 Task: Search one way flight ticket for 2 adults, 2 infants in seat and 1 infant on lap in first from Fort Walton Beach: Destin-fort Walton Beach Airport/eglin Air Force Base to Sheridan: Sheridan County Airport on 8-6-2023. Choice of flights is Delta. Number of bags: 5 checked bags. Price is upto 45000. Outbound departure time preference is 9:15.
Action: Mouse moved to (250, 350)
Screenshot: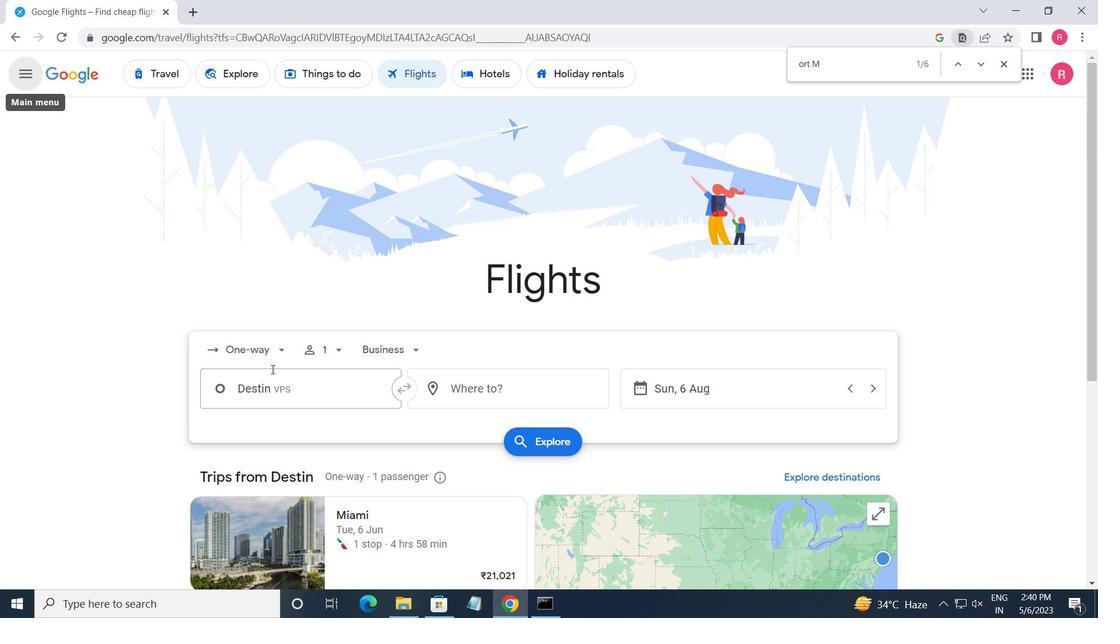 
Action: Mouse pressed left at (250, 350)
Screenshot: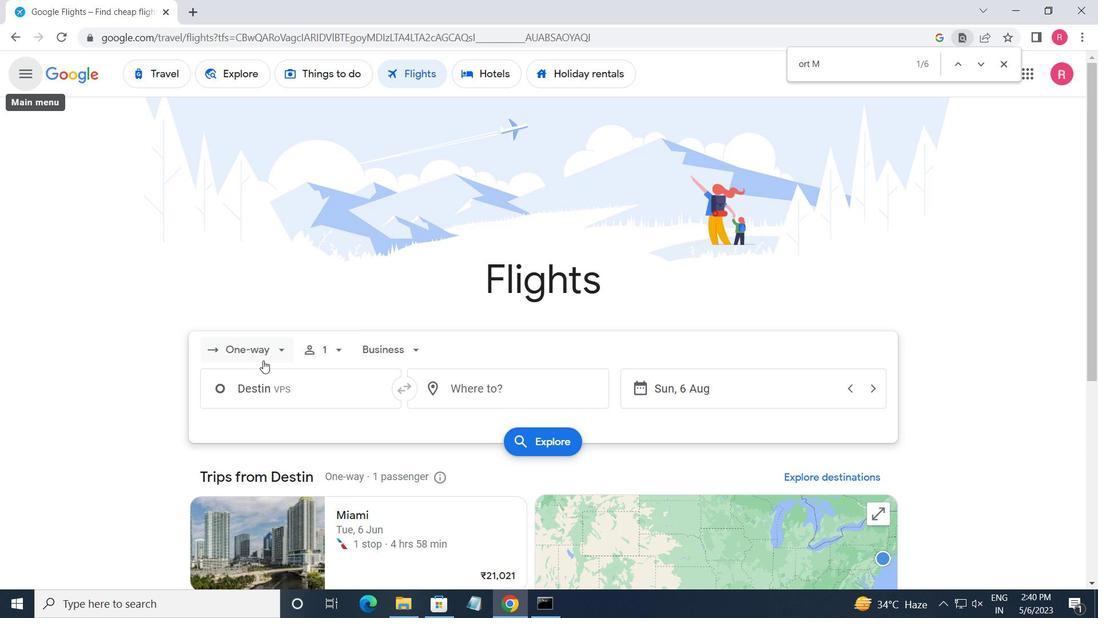 
Action: Mouse moved to (276, 416)
Screenshot: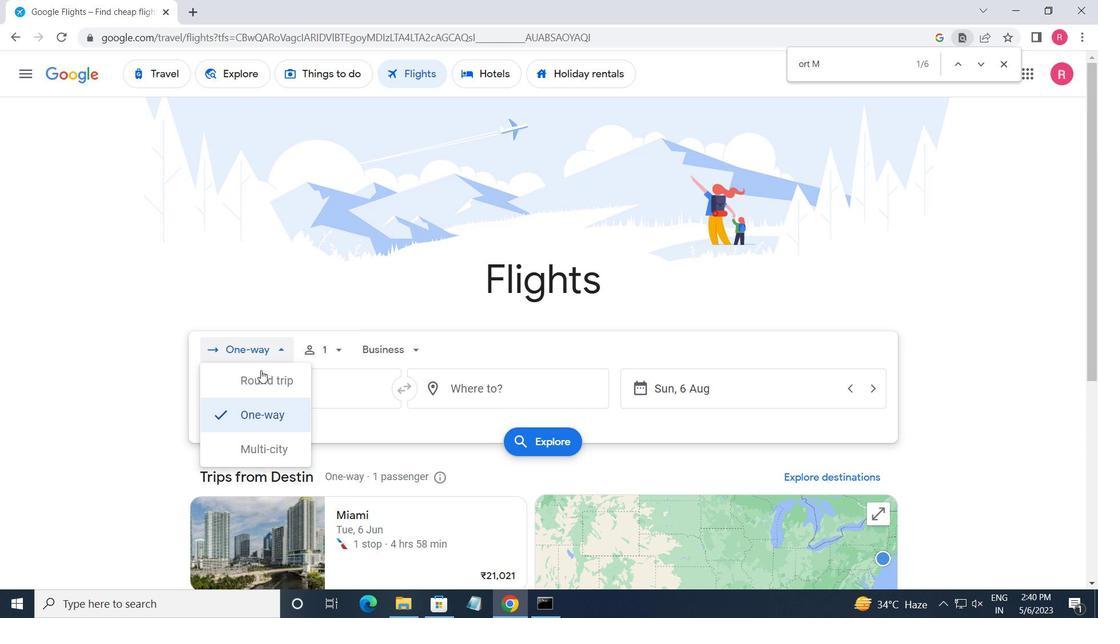 
Action: Mouse pressed left at (276, 416)
Screenshot: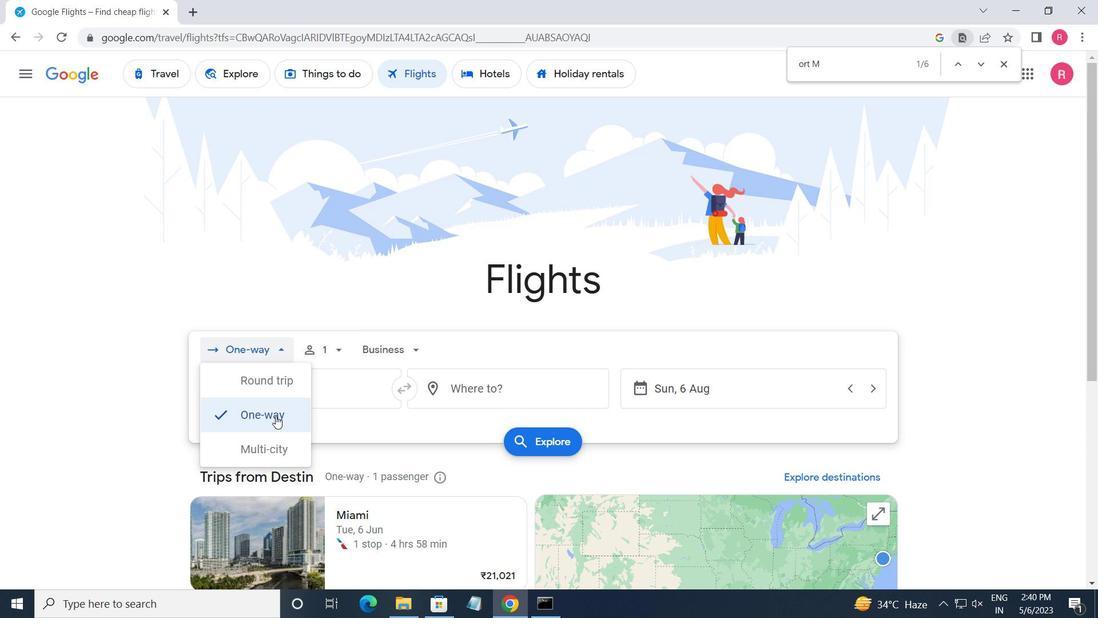 
Action: Mouse moved to (319, 353)
Screenshot: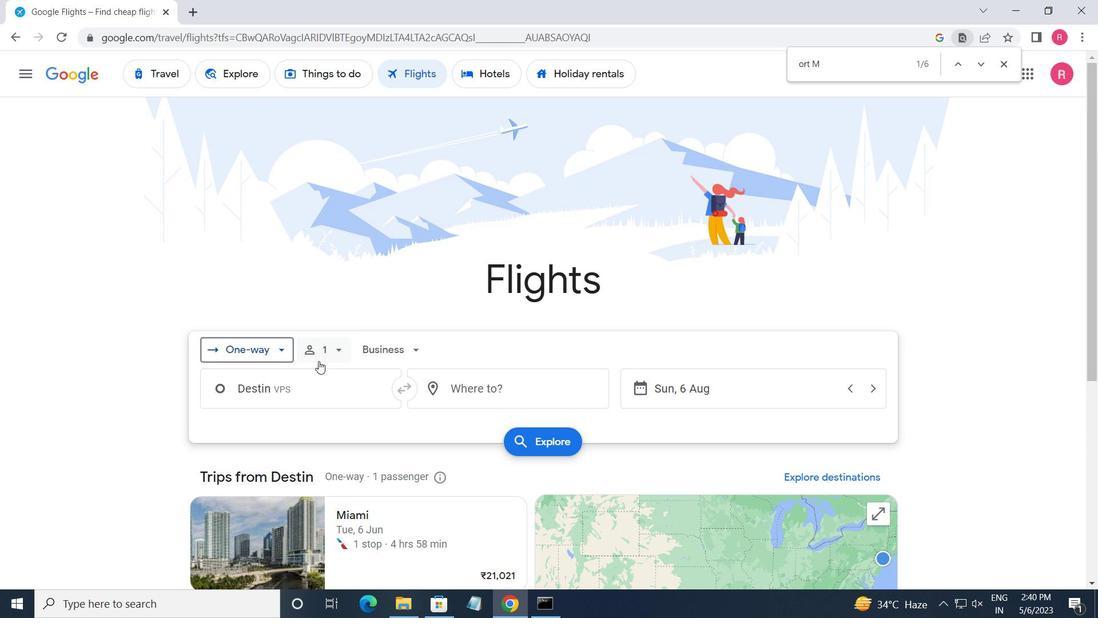 
Action: Mouse pressed left at (319, 353)
Screenshot: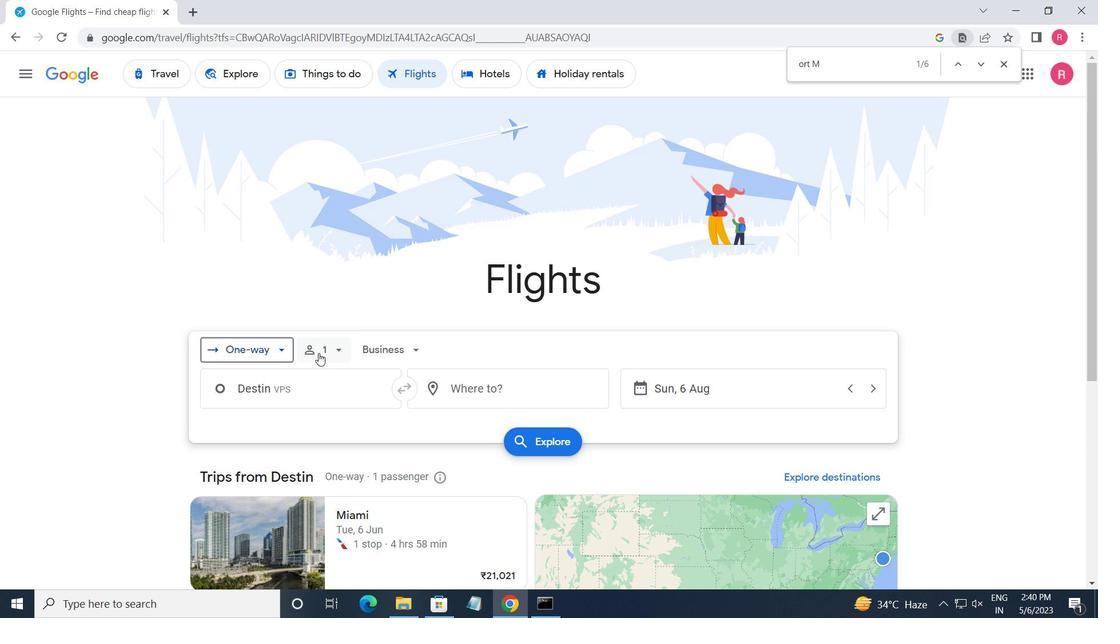 
Action: Mouse moved to (451, 391)
Screenshot: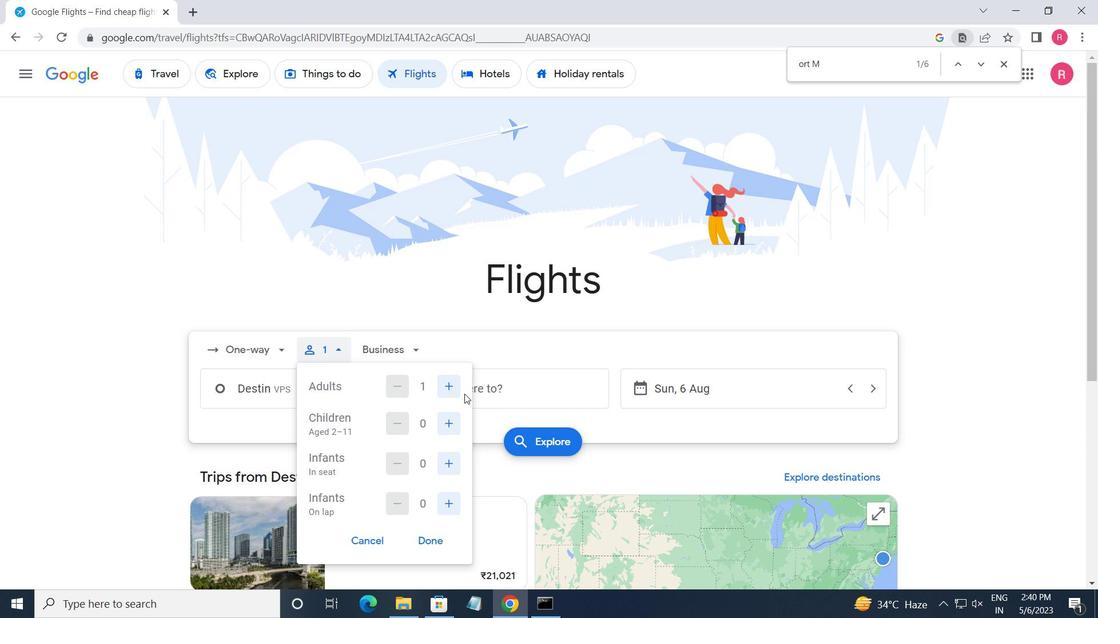 
Action: Mouse pressed left at (451, 391)
Screenshot: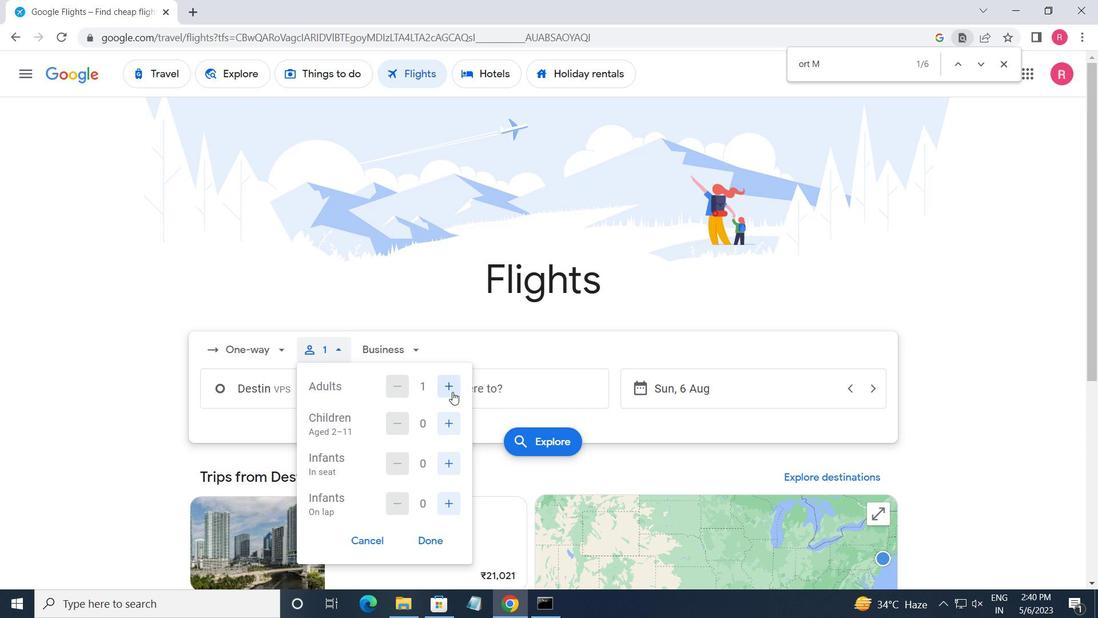 
Action: Mouse moved to (444, 470)
Screenshot: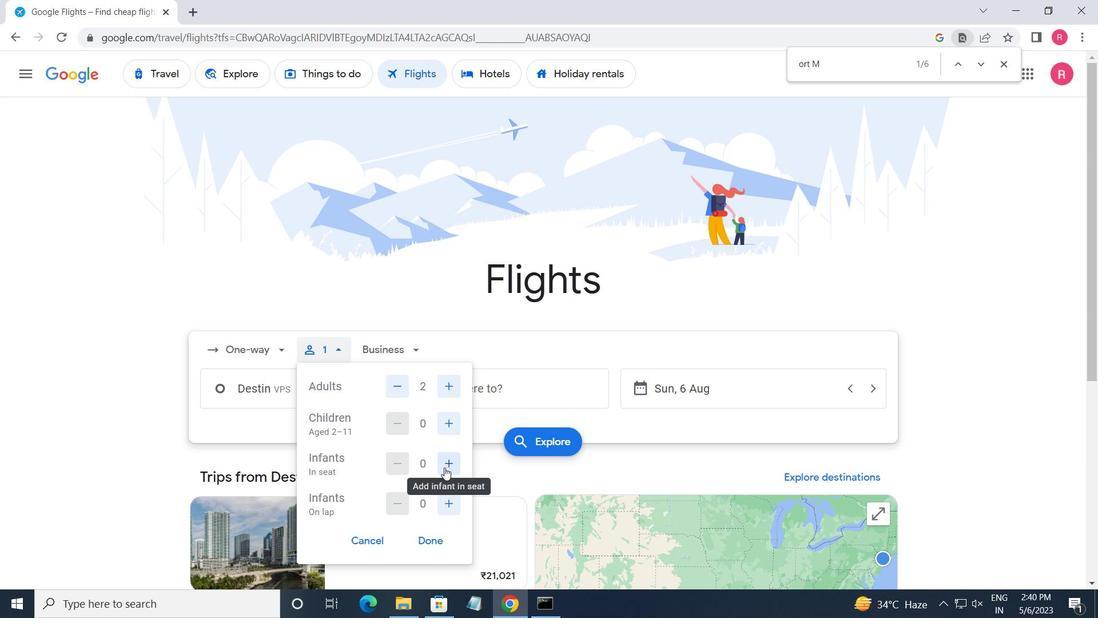 
Action: Mouse pressed left at (444, 470)
Screenshot: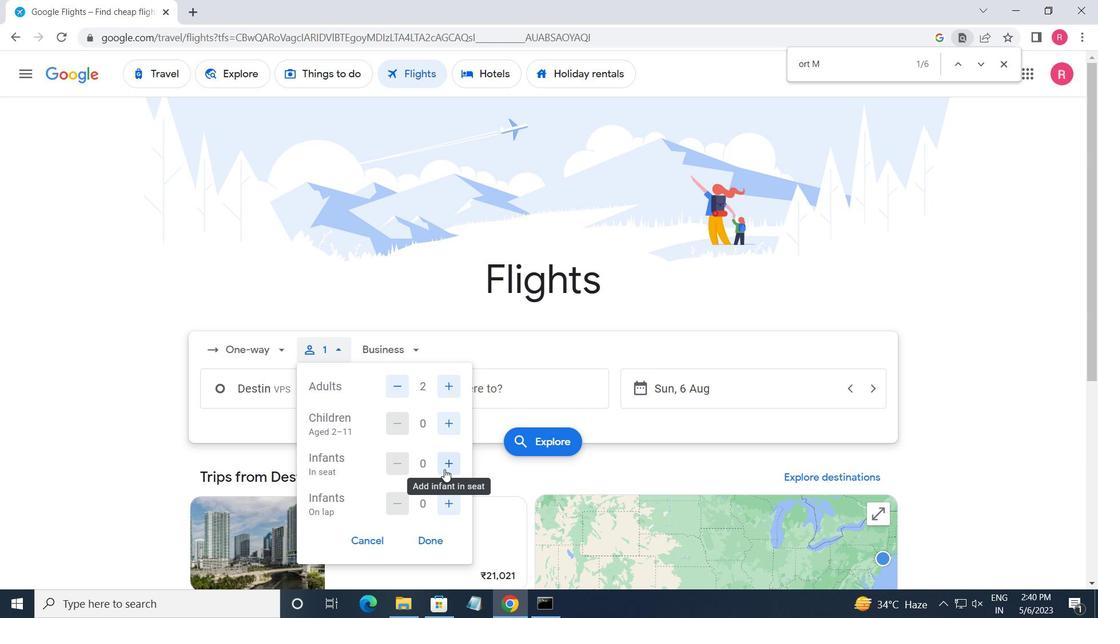 
Action: Mouse pressed left at (444, 470)
Screenshot: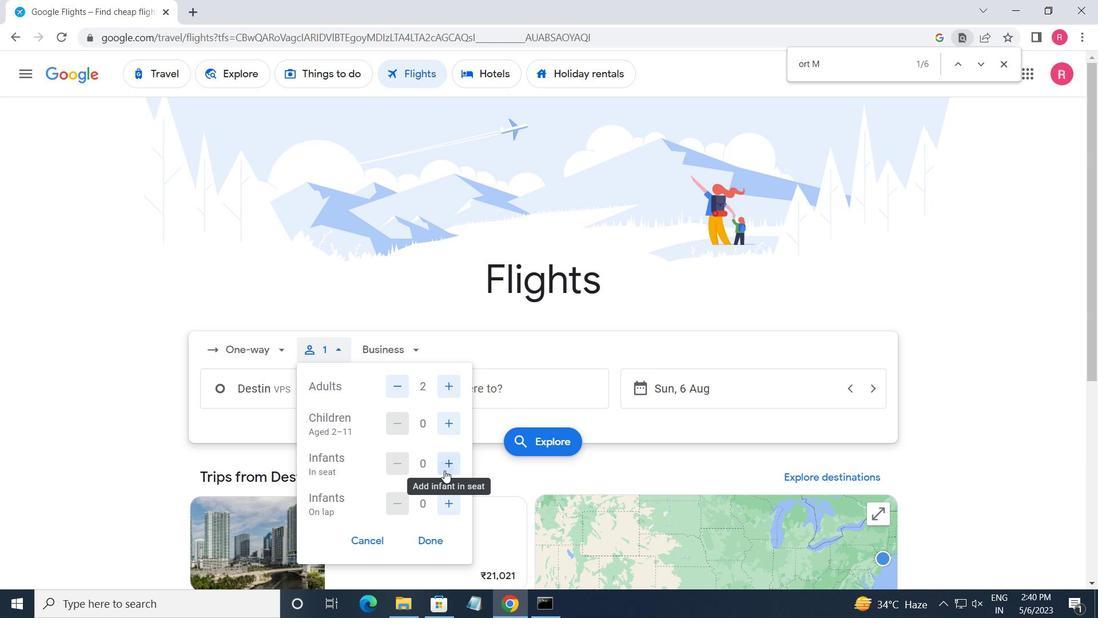 
Action: Mouse moved to (452, 508)
Screenshot: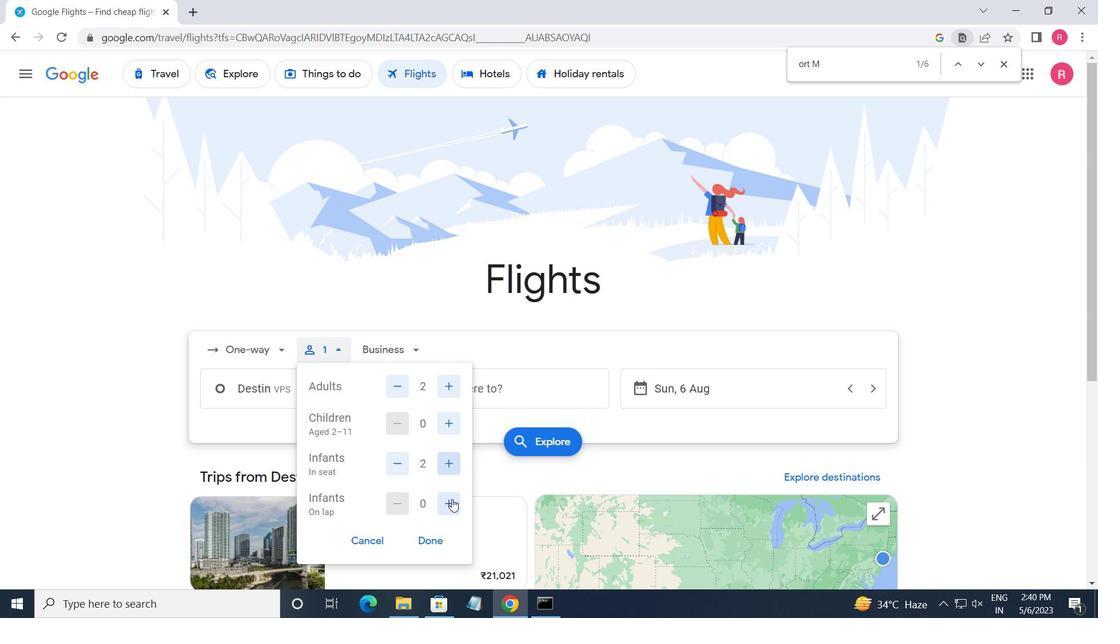 
Action: Mouse pressed left at (452, 508)
Screenshot: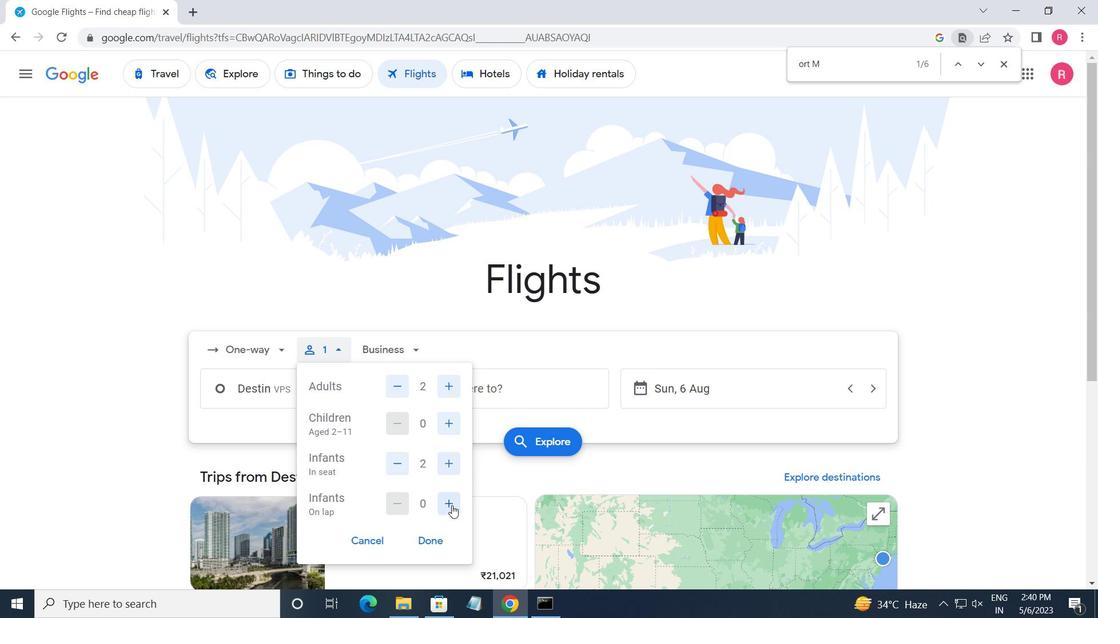 
Action: Mouse moved to (433, 539)
Screenshot: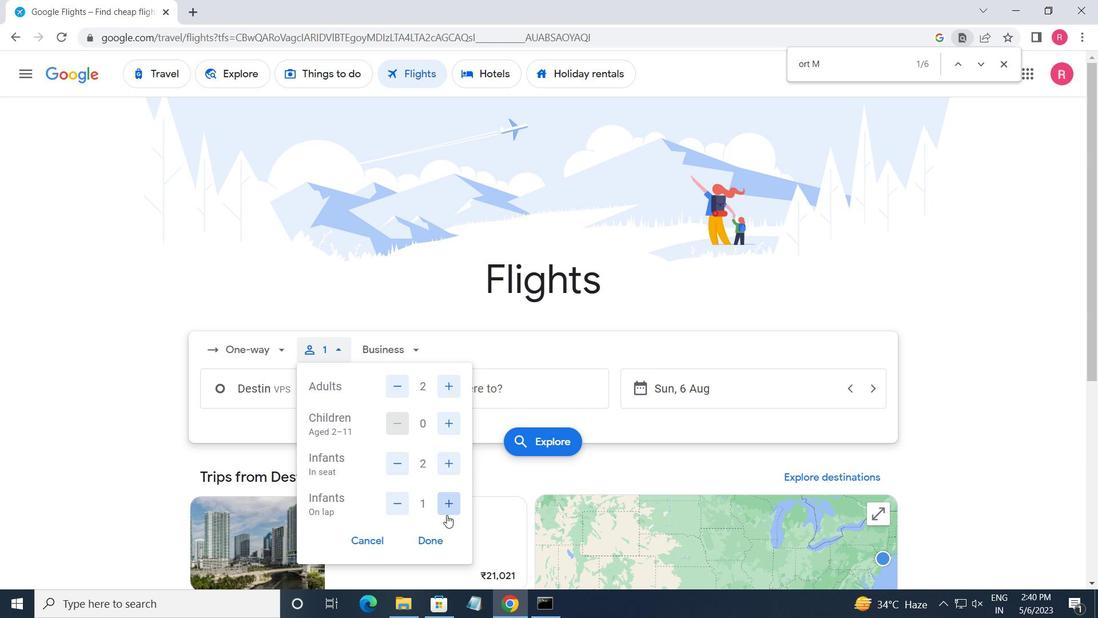 
Action: Mouse pressed left at (433, 539)
Screenshot: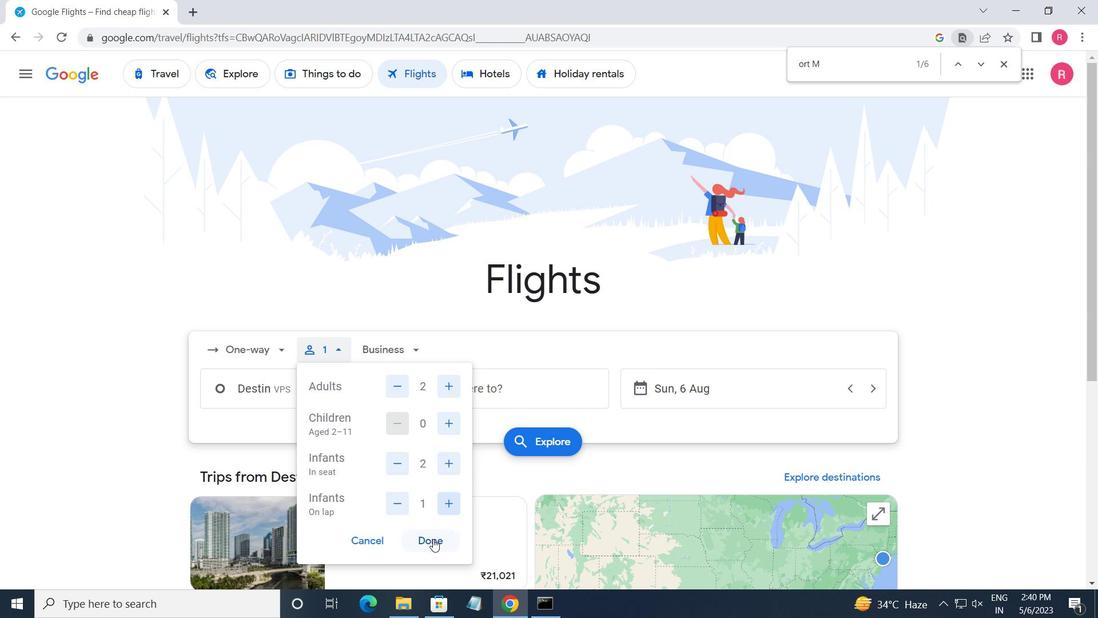 
Action: Mouse moved to (398, 353)
Screenshot: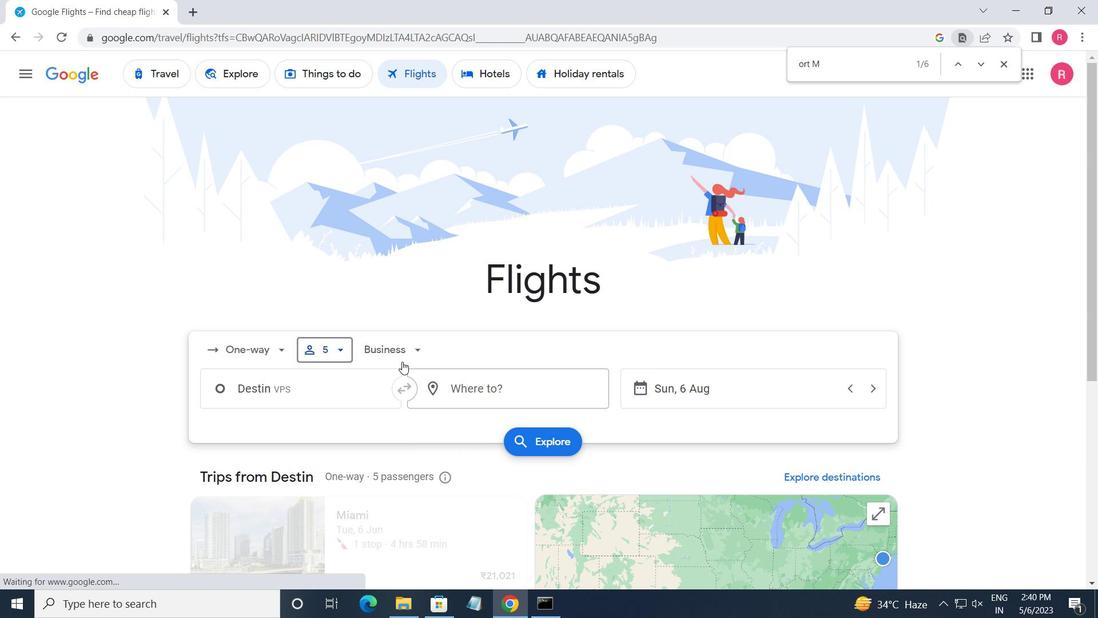 
Action: Mouse pressed left at (398, 353)
Screenshot: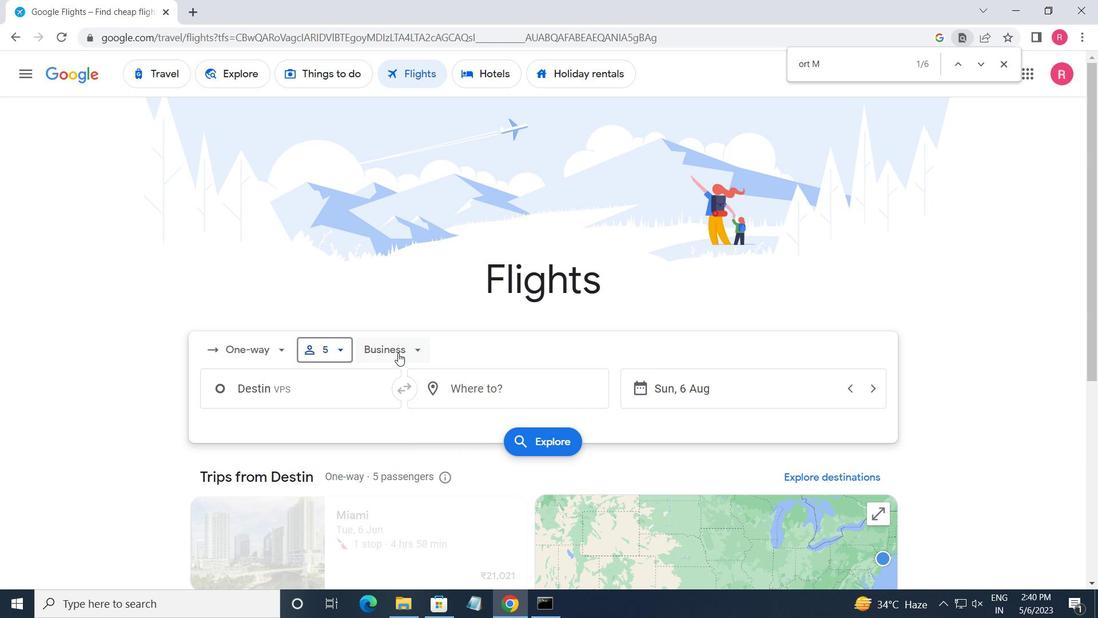 
Action: Mouse moved to (422, 478)
Screenshot: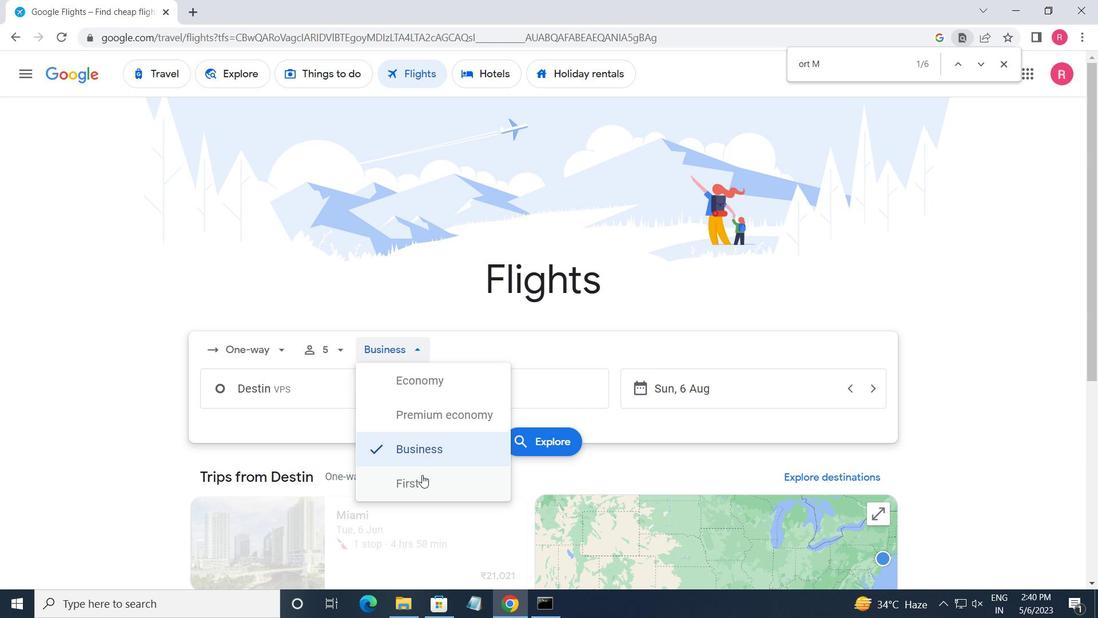 
Action: Mouse pressed left at (422, 478)
Screenshot: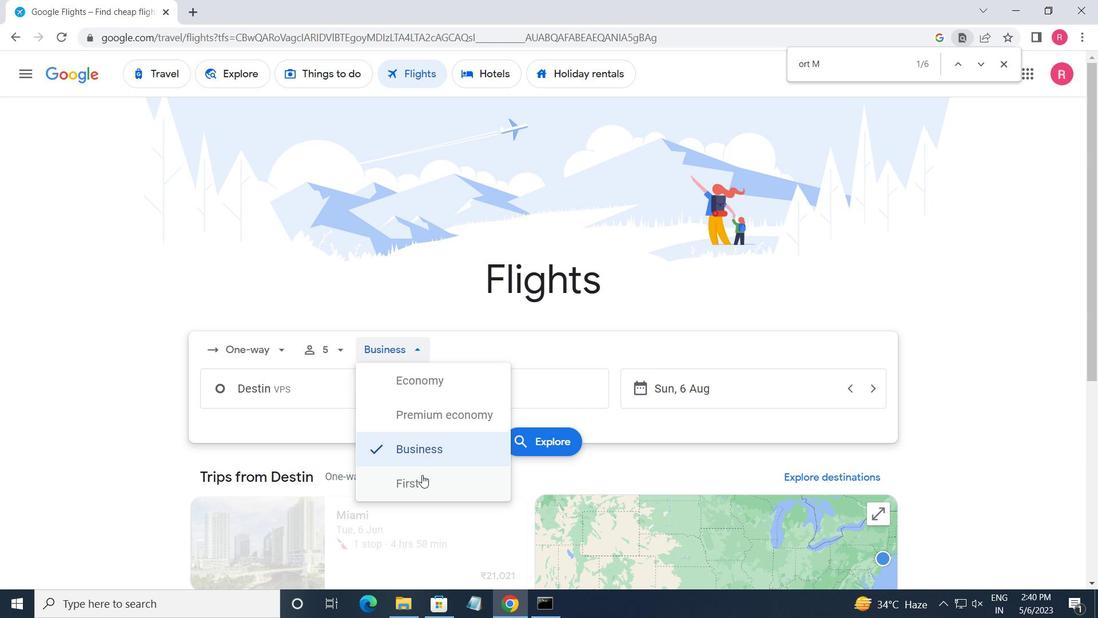 
Action: Mouse moved to (325, 386)
Screenshot: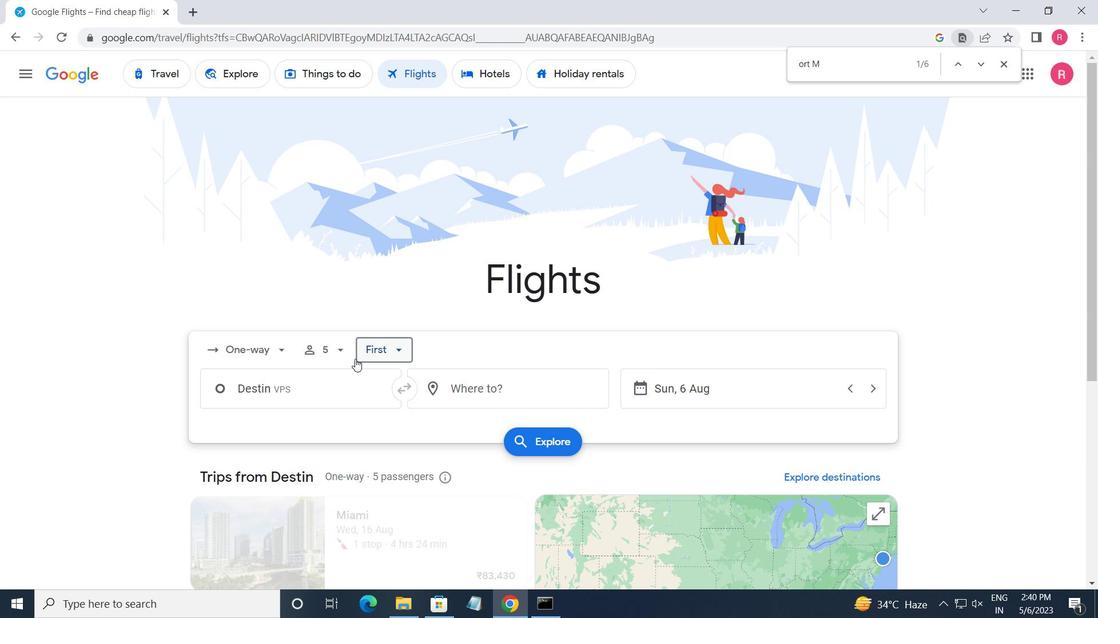 
Action: Mouse pressed left at (325, 386)
Screenshot: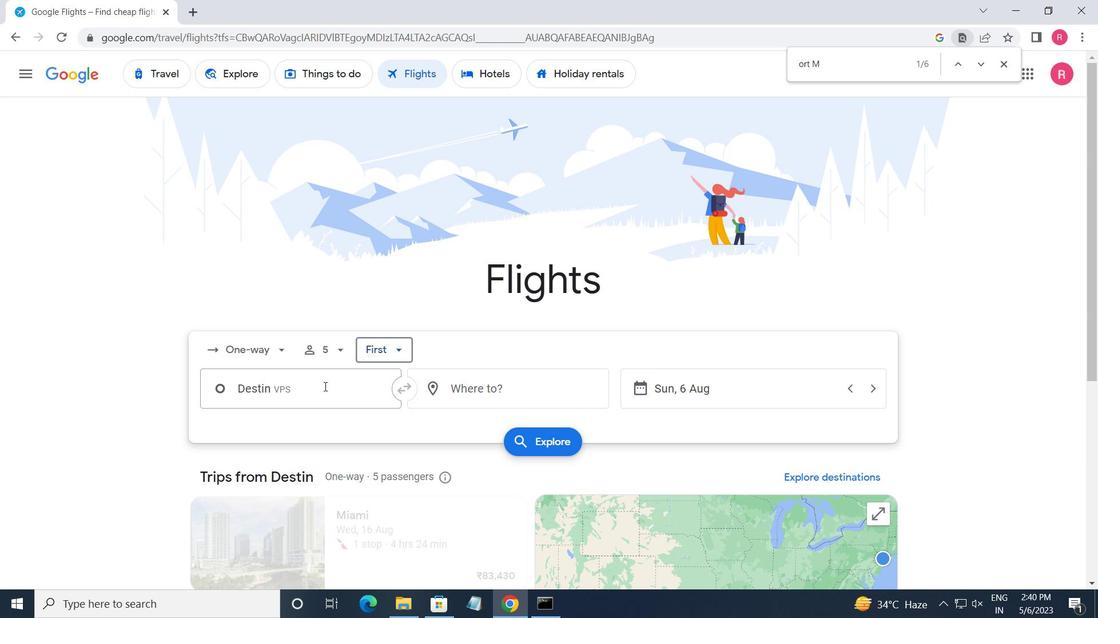 
Action: Mouse moved to (325, 387)
Screenshot: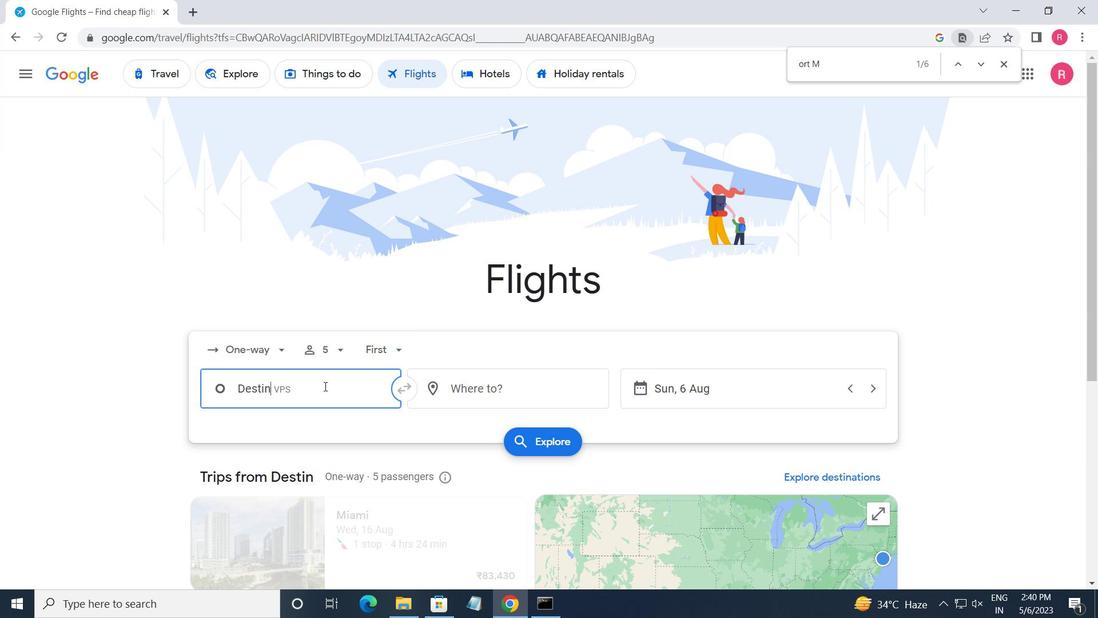 
Action: Key pressed <Key.shift>WALTON<Key.space><Key.shift>B
Screenshot: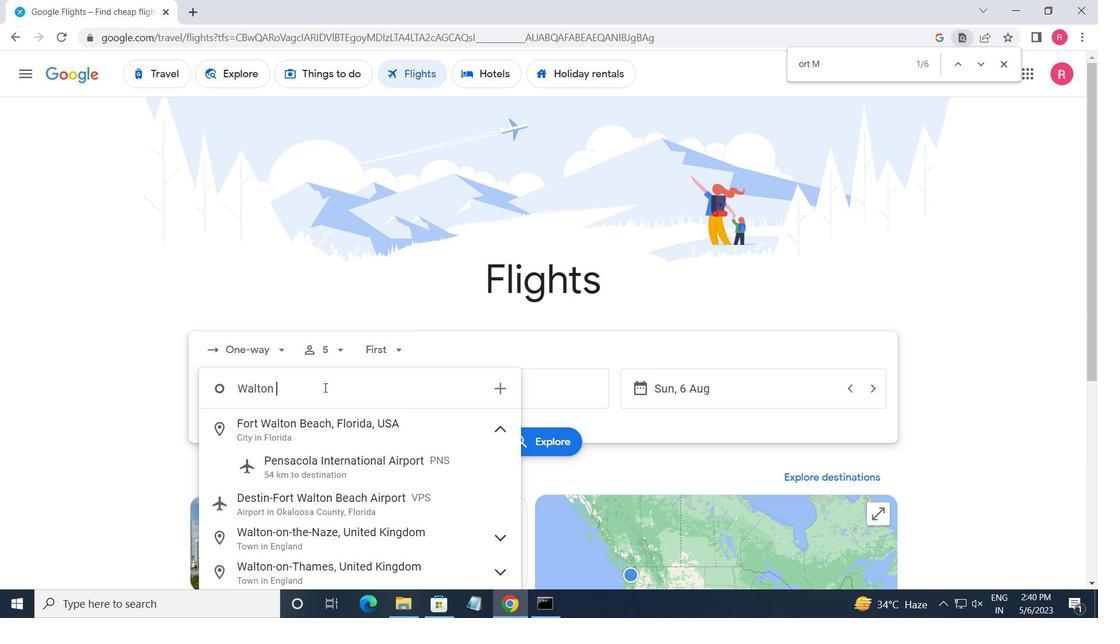 
Action: Mouse moved to (339, 496)
Screenshot: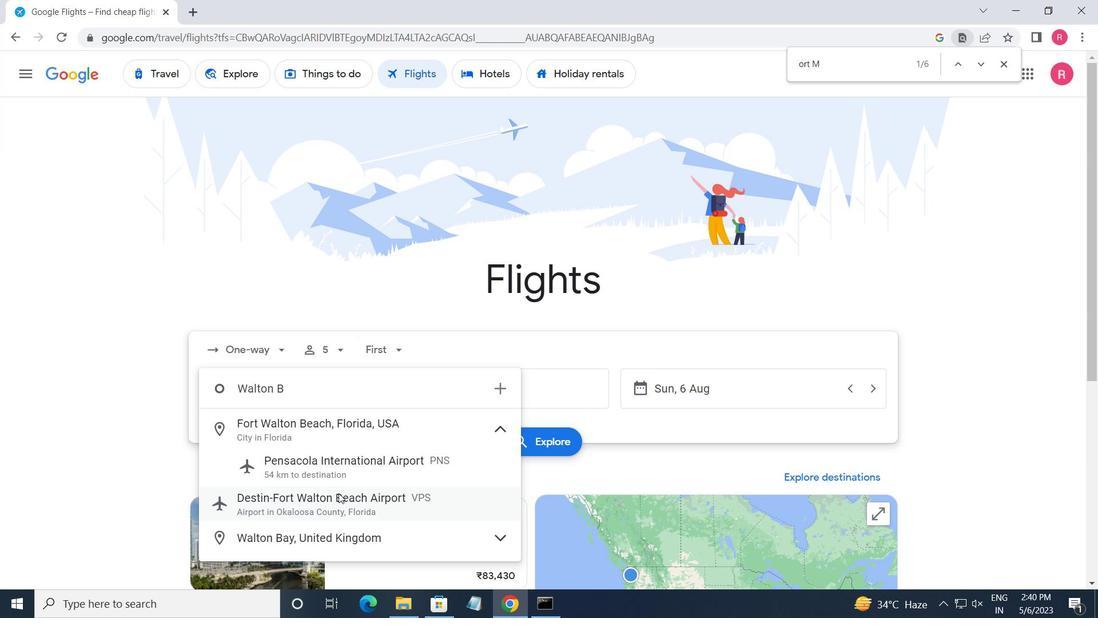 
Action: Mouse pressed left at (339, 496)
Screenshot: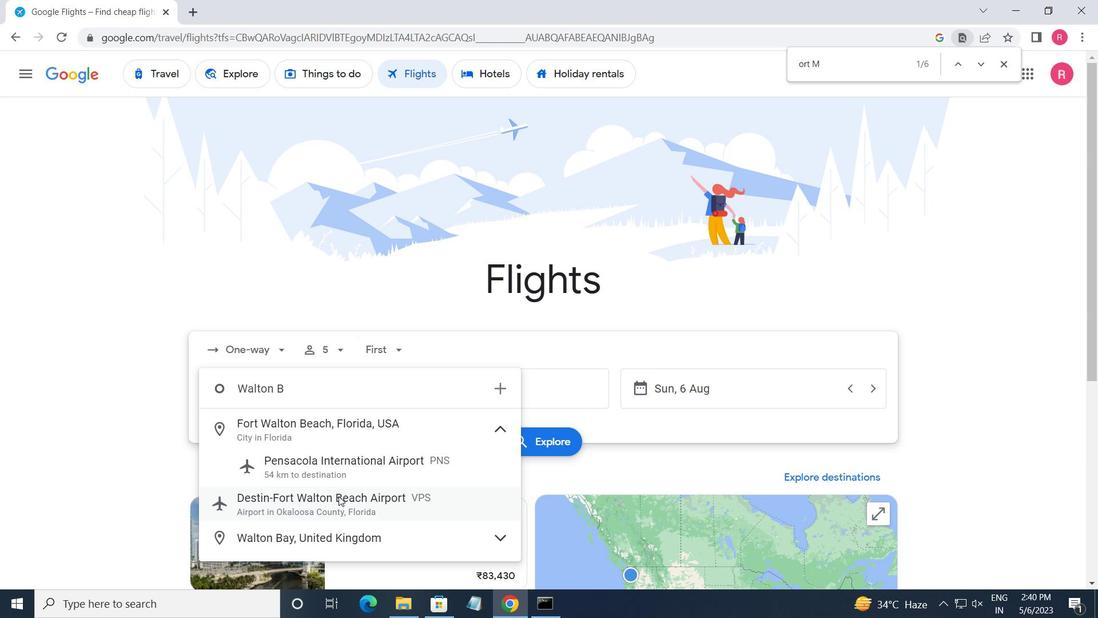 
Action: Mouse moved to (491, 390)
Screenshot: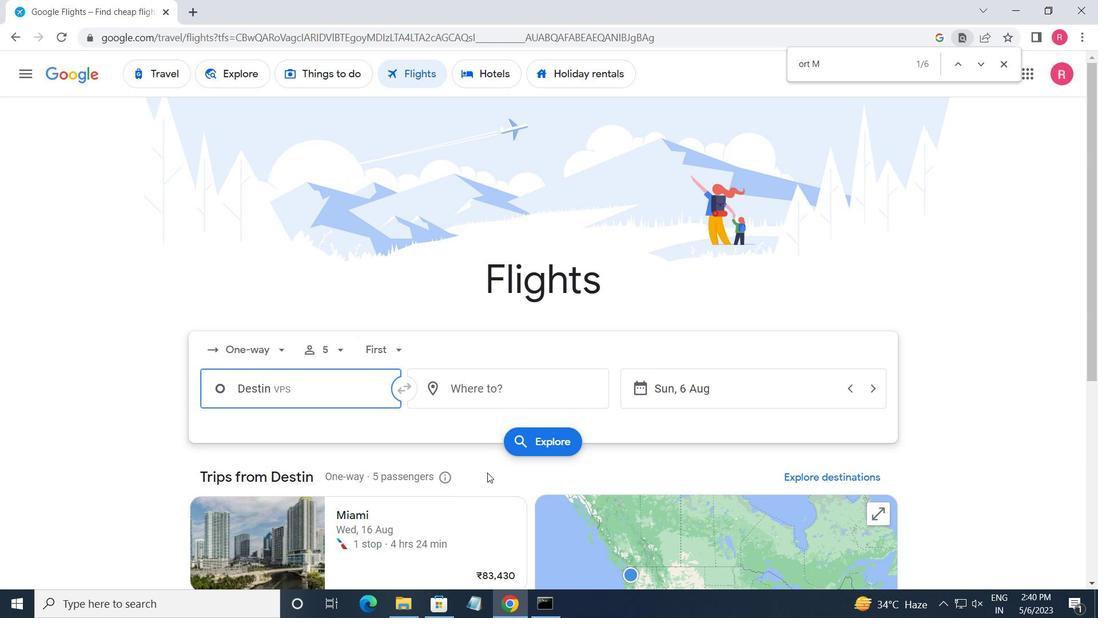 
Action: Mouse pressed left at (491, 390)
Screenshot: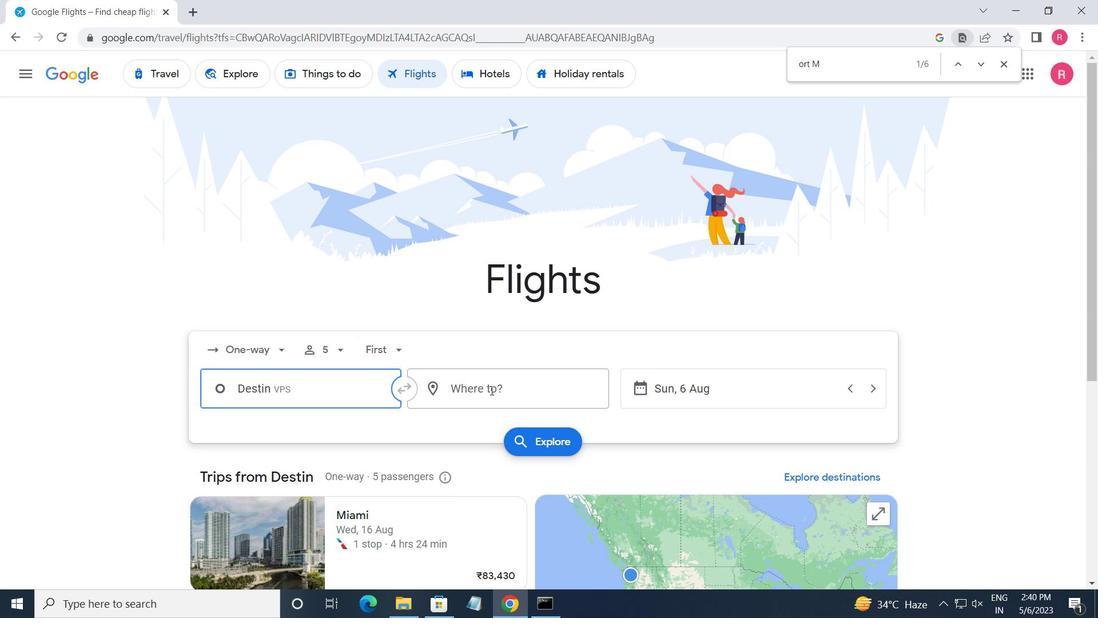
Action: Mouse moved to (487, 398)
Screenshot: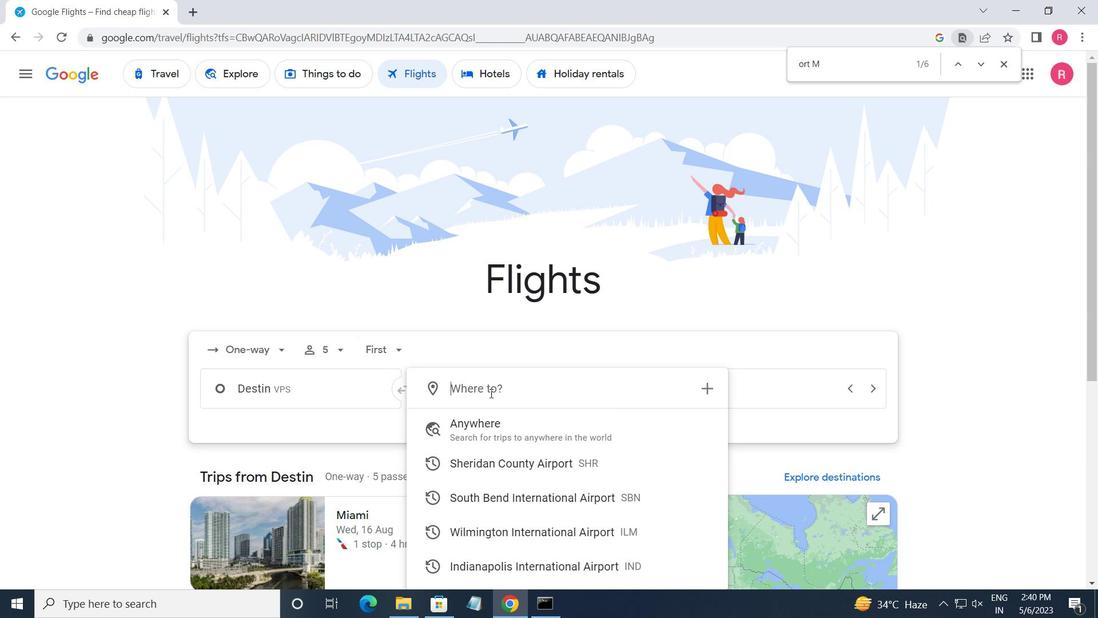
Action: Key pressed <Key.shift>SHERI
Screenshot: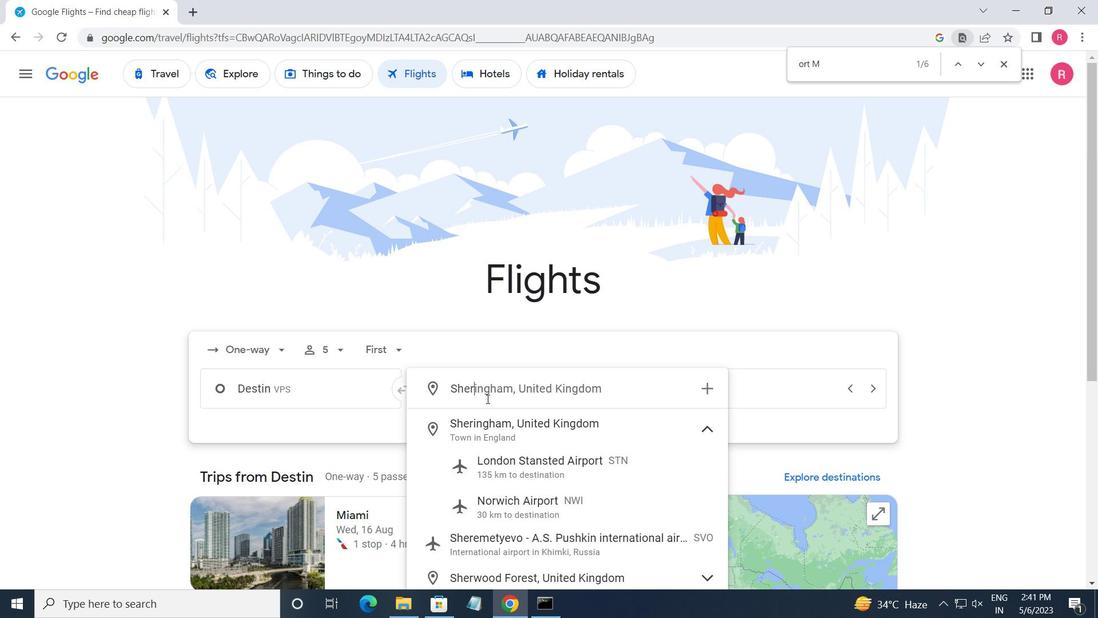 
Action: Mouse moved to (487, 159)
Screenshot: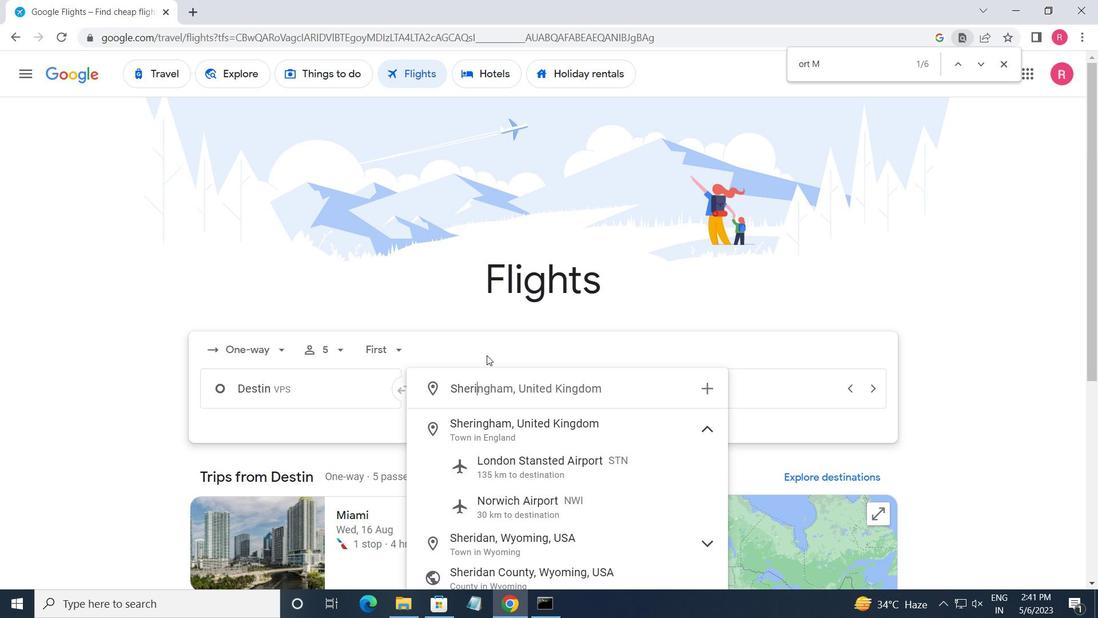 
Action: Key pressed DAN
Screenshot: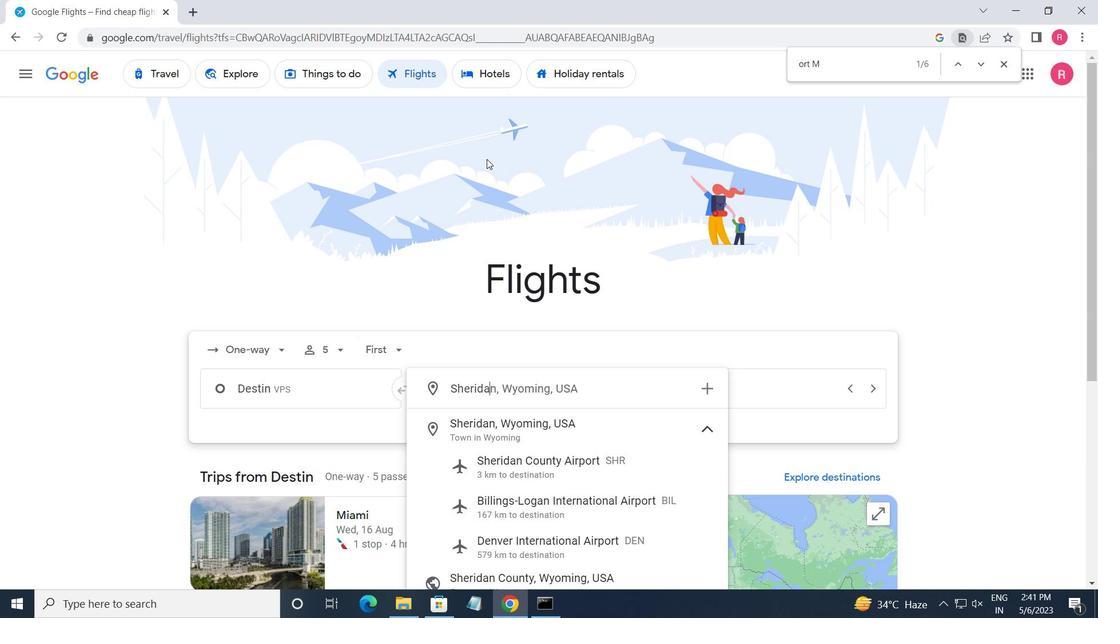 
Action: Mouse moved to (550, 466)
Screenshot: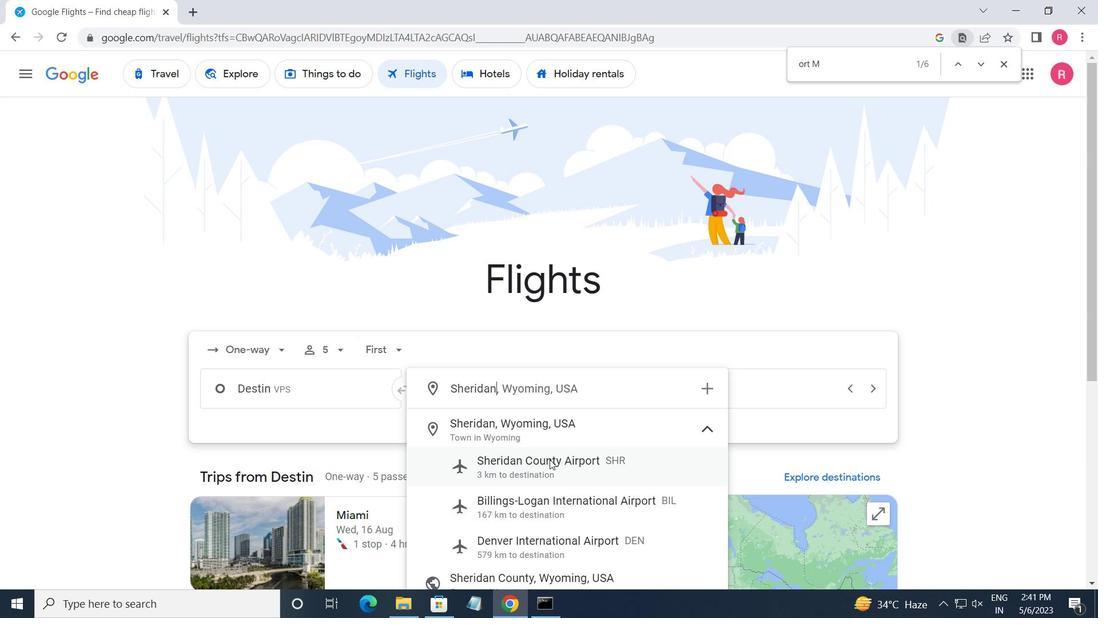 
Action: Mouse pressed left at (550, 466)
Screenshot: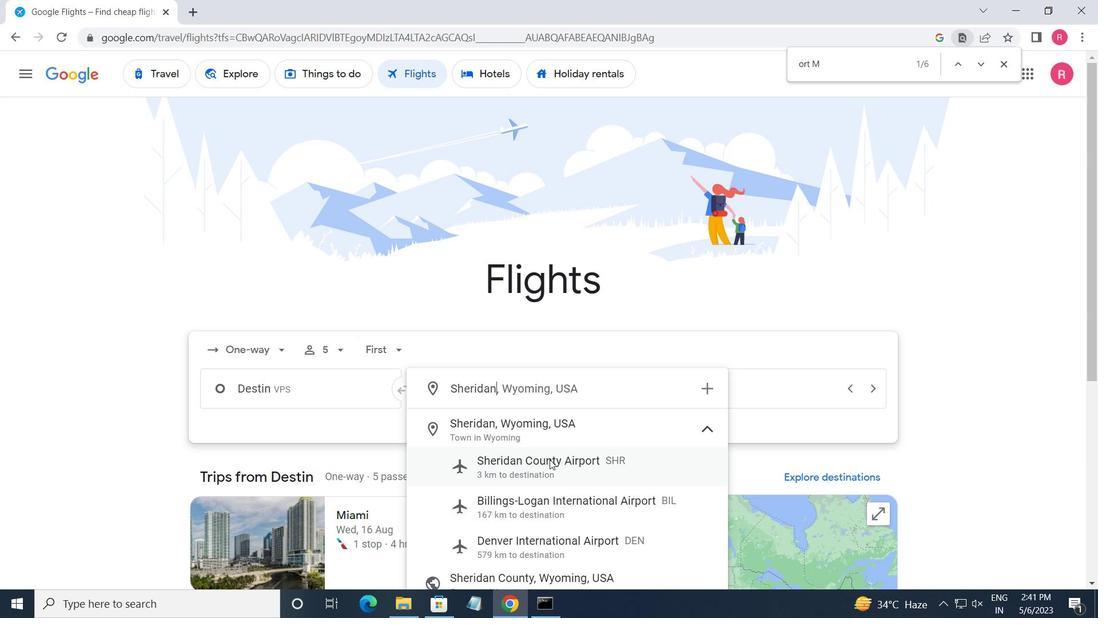 
Action: Mouse moved to (739, 386)
Screenshot: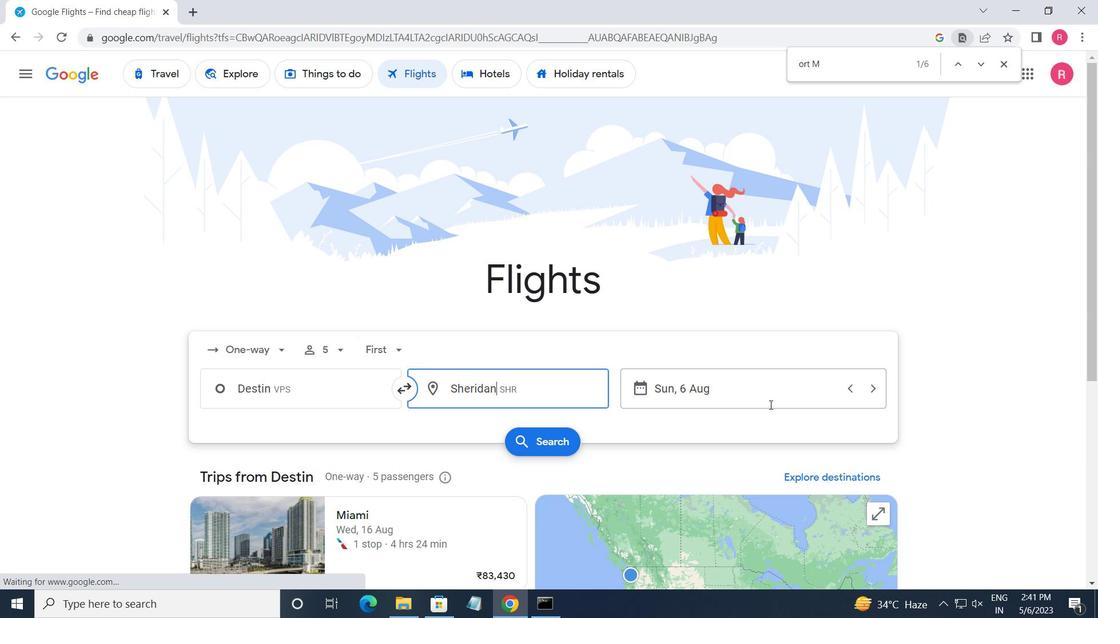 
Action: Mouse pressed left at (739, 386)
Screenshot: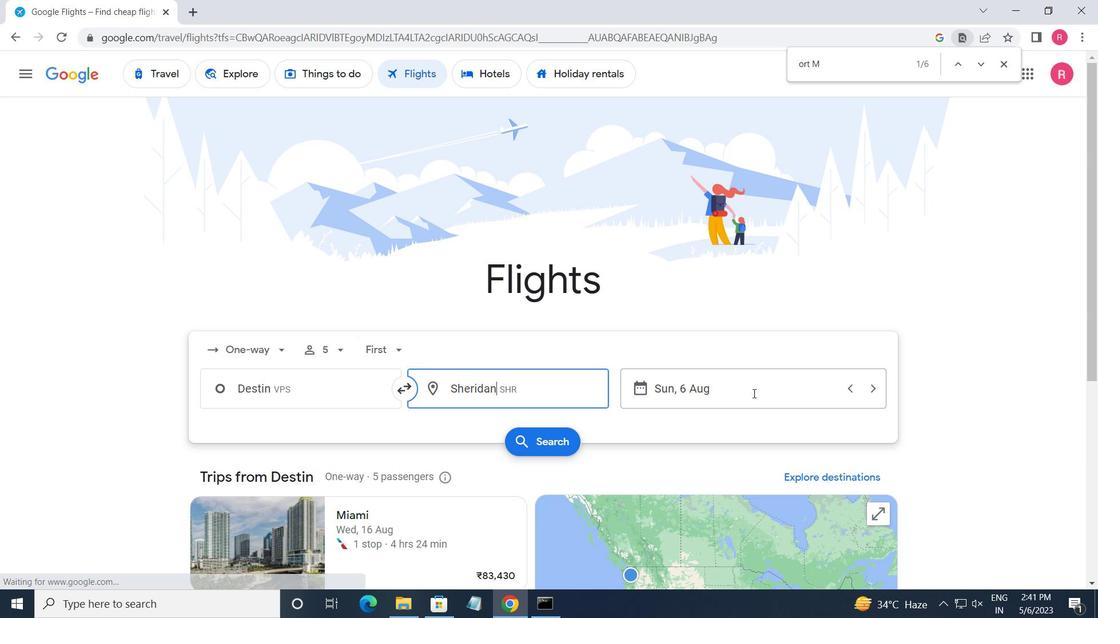 
Action: Mouse moved to (384, 370)
Screenshot: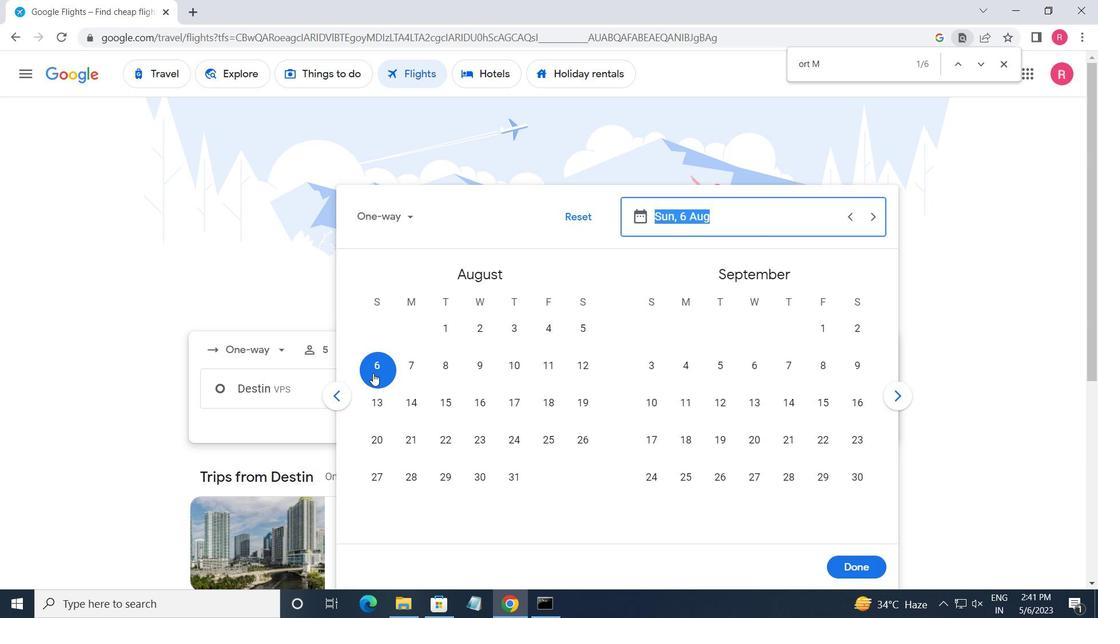 
Action: Mouse pressed left at (384, 370)
Screenshot: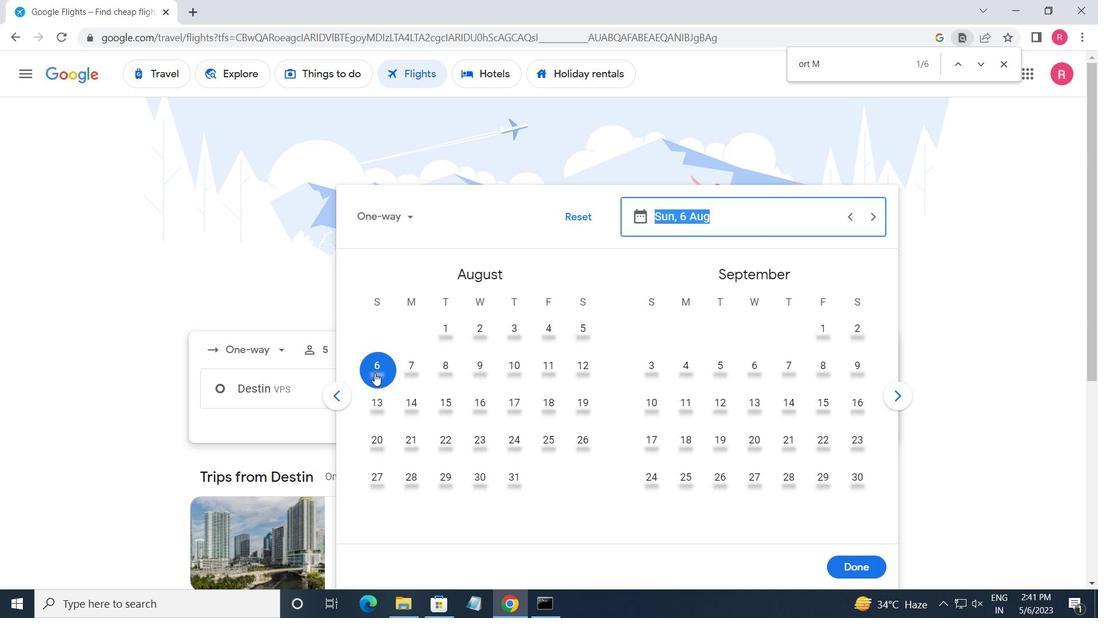 
Action: Mouse moved to (845, 563)
Screenshot: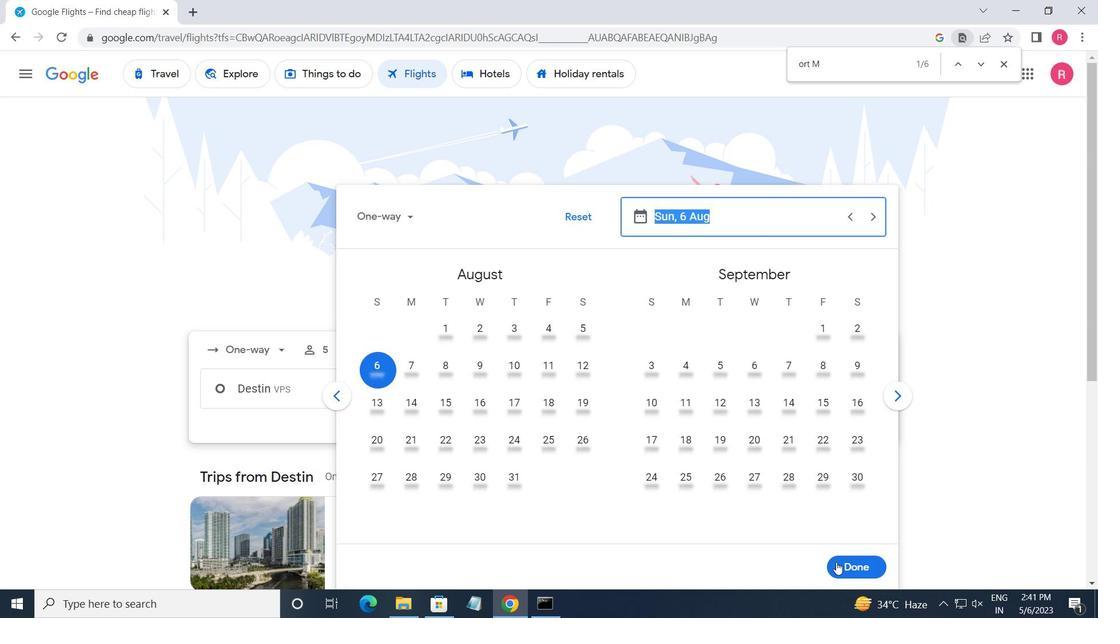 
Action: Mouse pressed left at (845, 563)
Screenshot: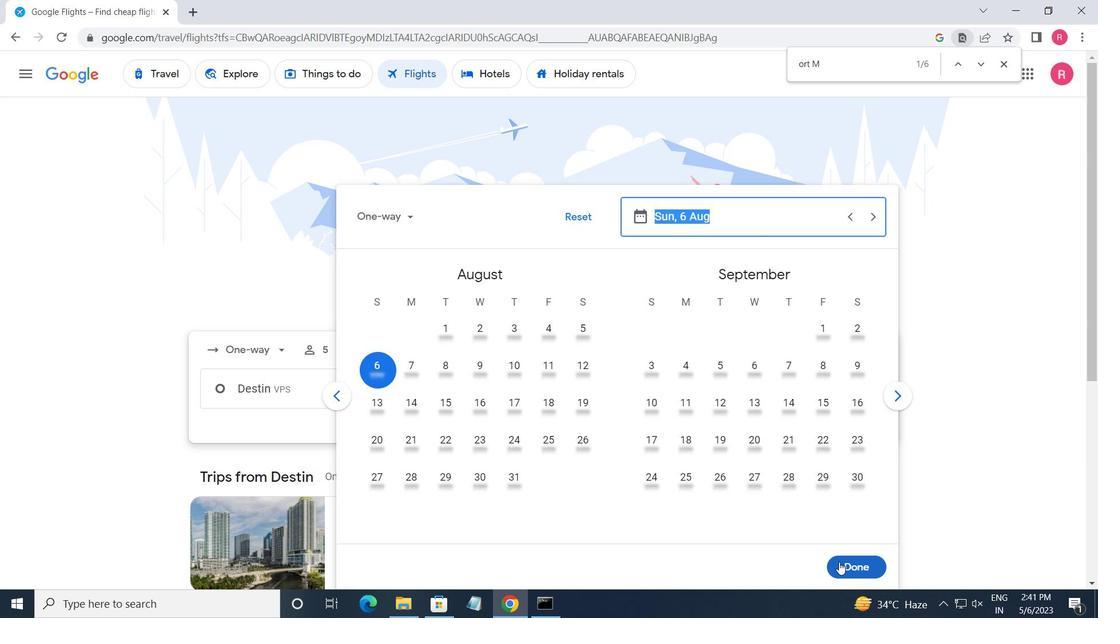 
Action: Mouse moved to (531, 447)
Screenshot: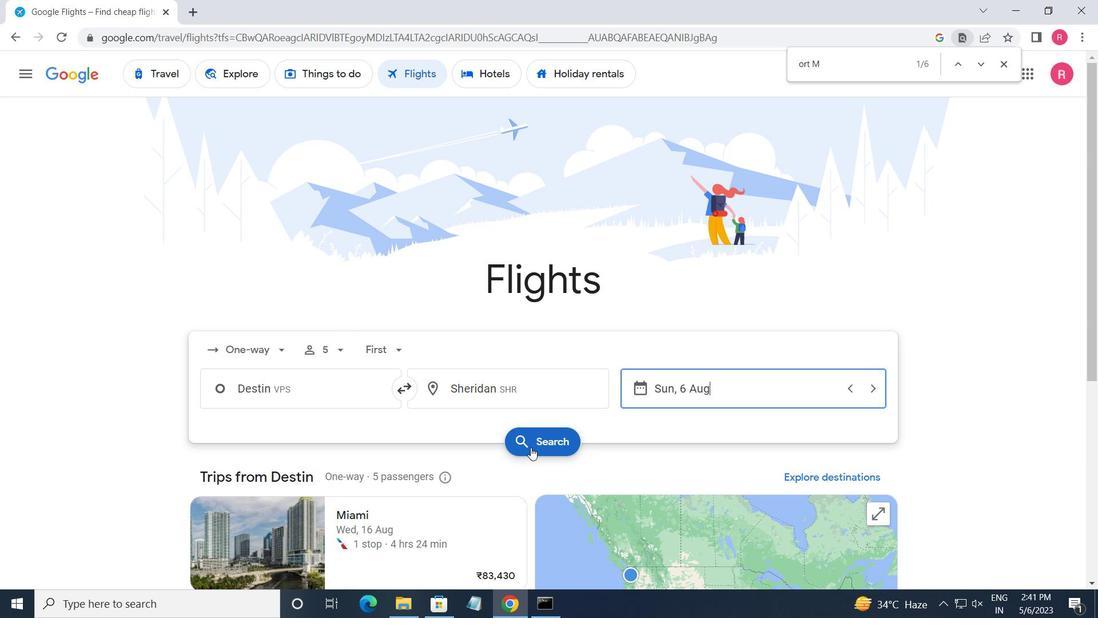 
Action: Mouse pressed left at (531, 447)
Screenshot: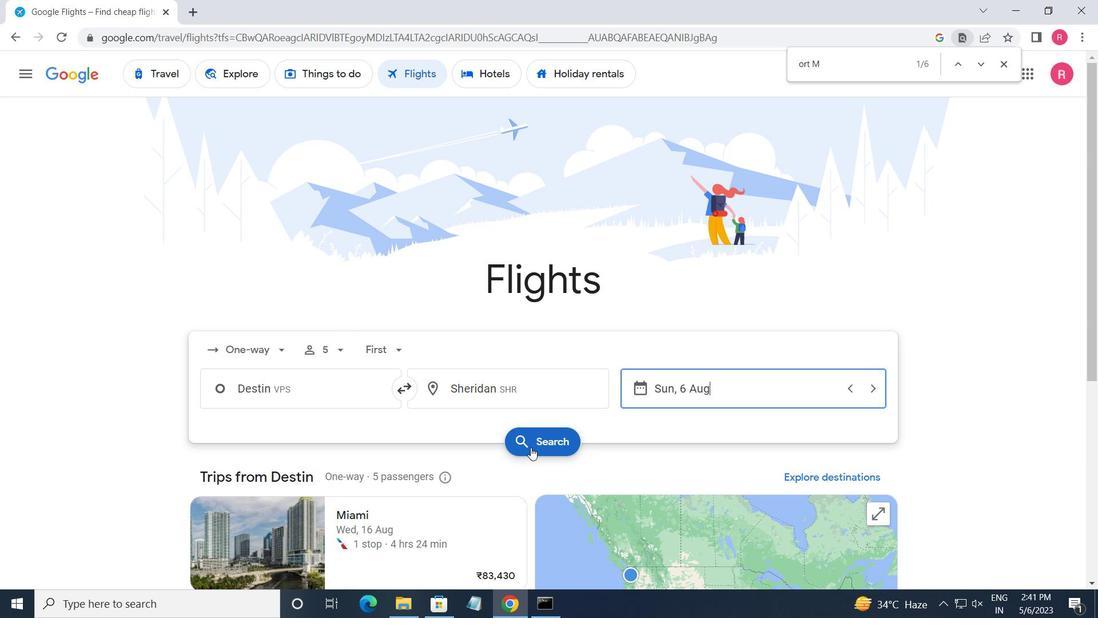 
Action: Mouse moved to (214, 204)
Screenshot: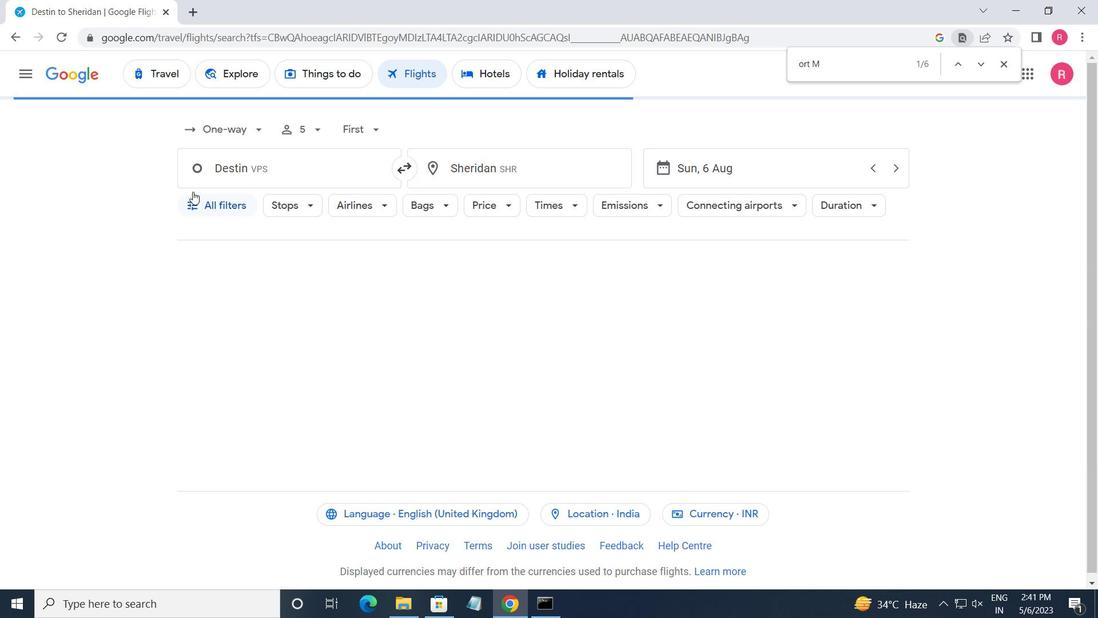 
Action: Mouse pressed left at (214, 204)
Screenshot: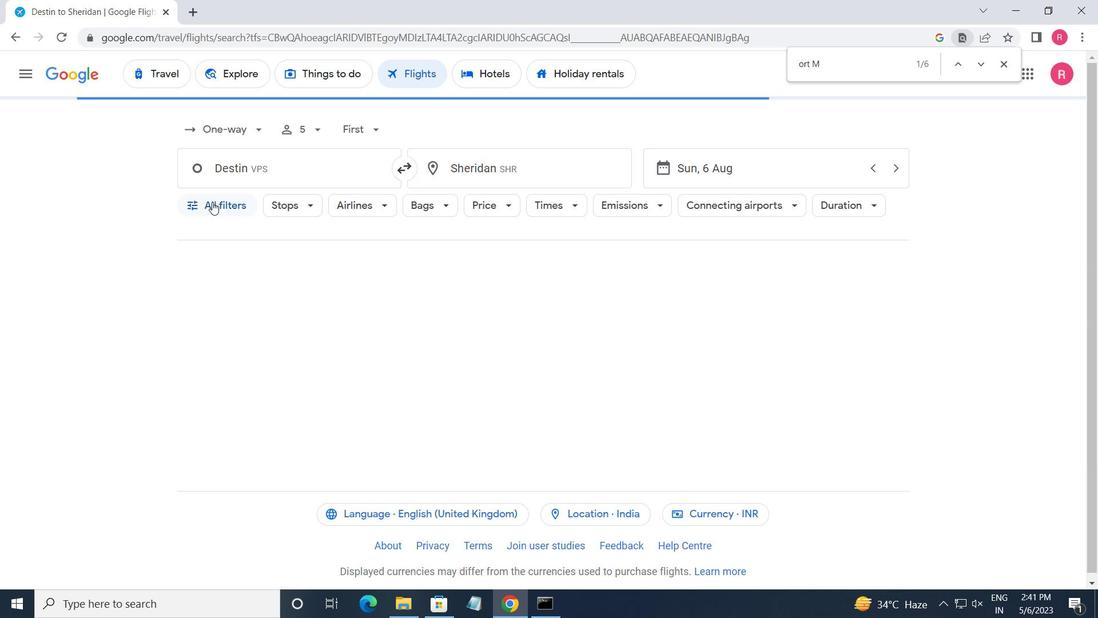 
Action: Mouse moved to (267, 339)
Screenshot: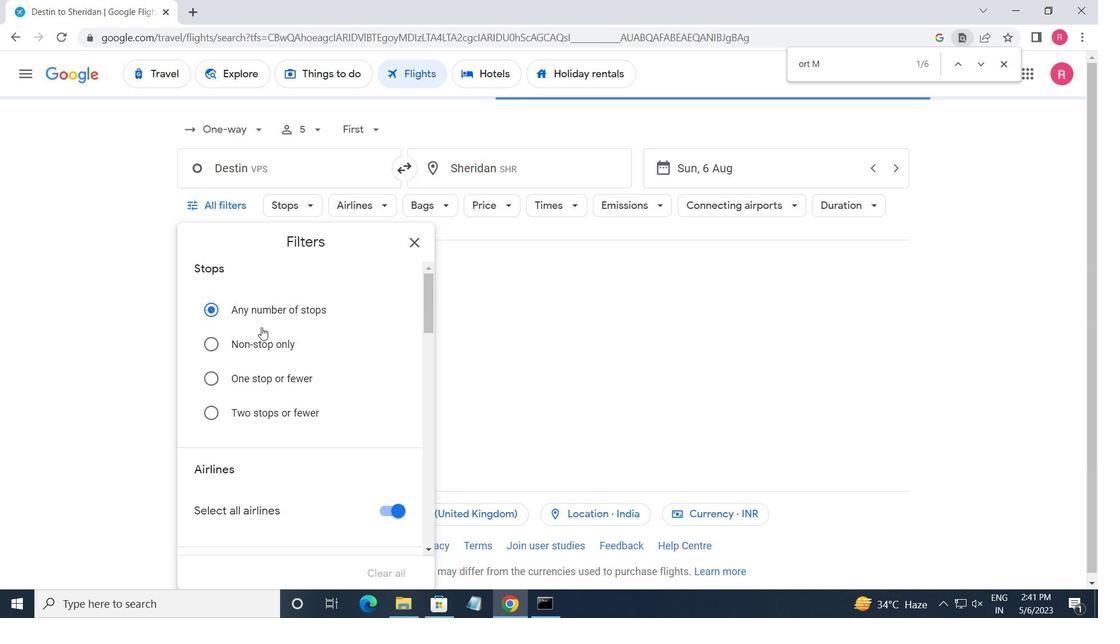 
Action: Mouse scrolled (267, 338) with delta (0, 0)
Screenshot: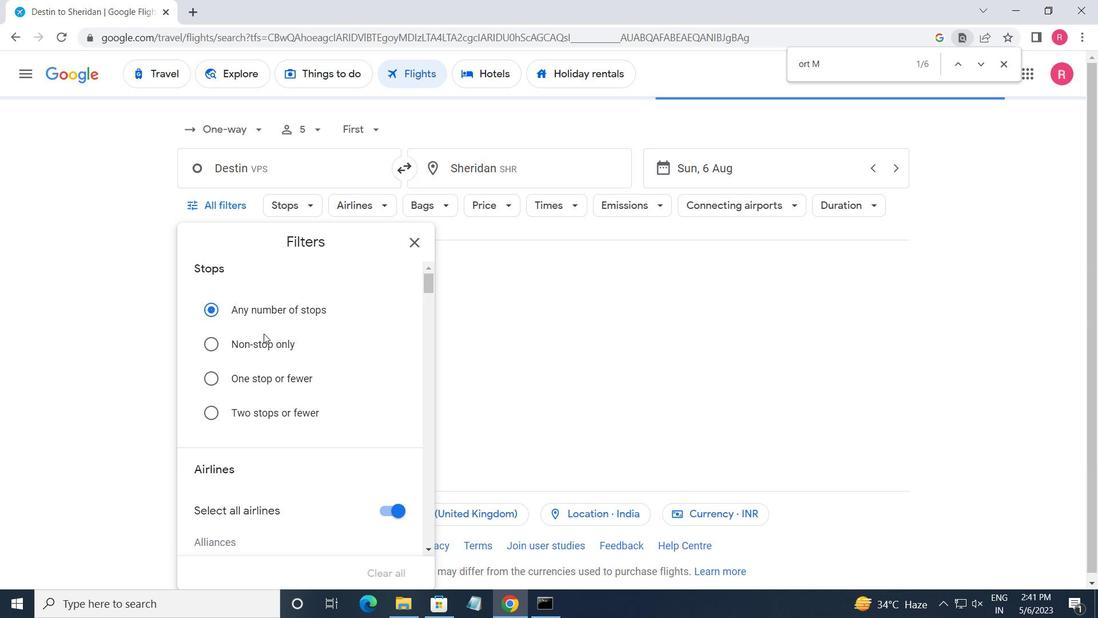 
Action: Mouse moved to (259, 360)
Screenshot: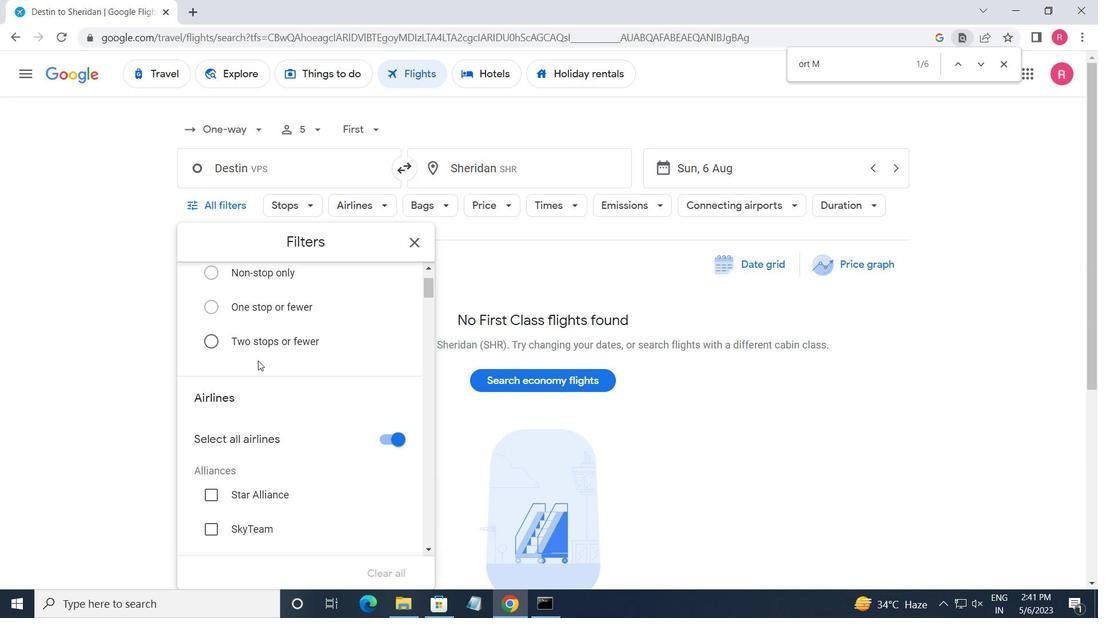 
Action: Mouse scrolled (259, 359) with delta (0, 0)
Screenshot: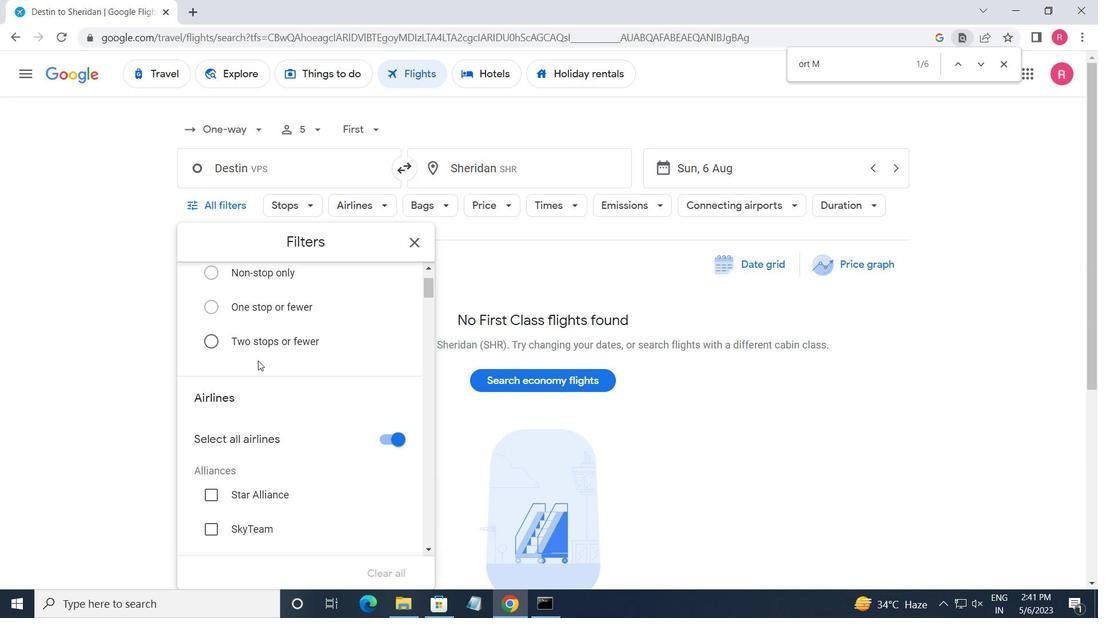 
Action: Mouse moved to (260, 361)
Screenshot: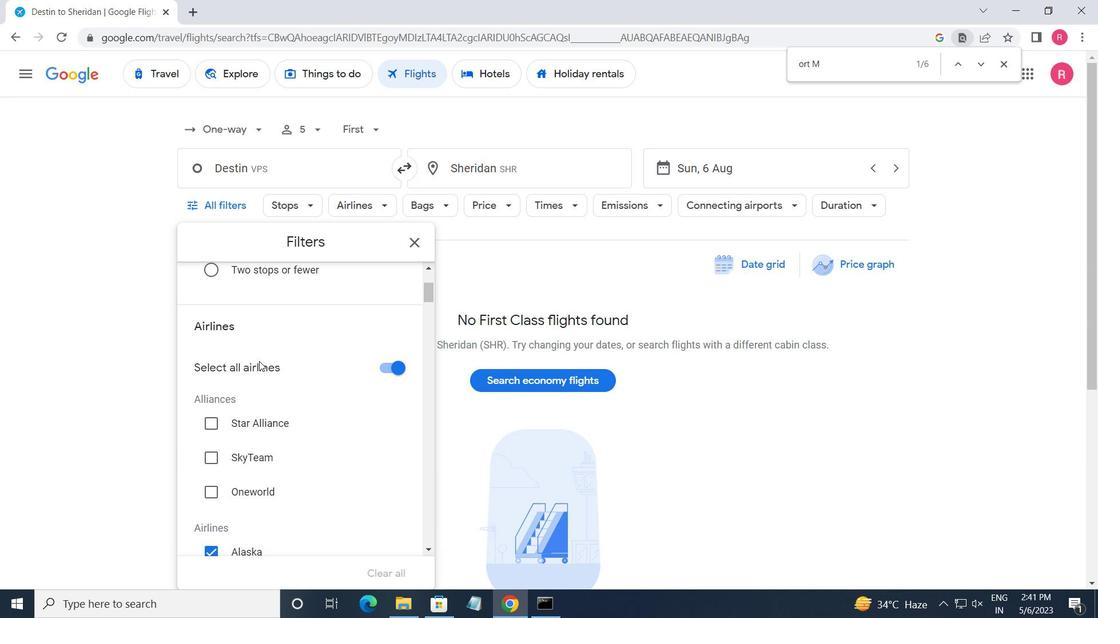 
Action: Mouse scrolled (260, 360) with delta (0, 0)
Screenshot: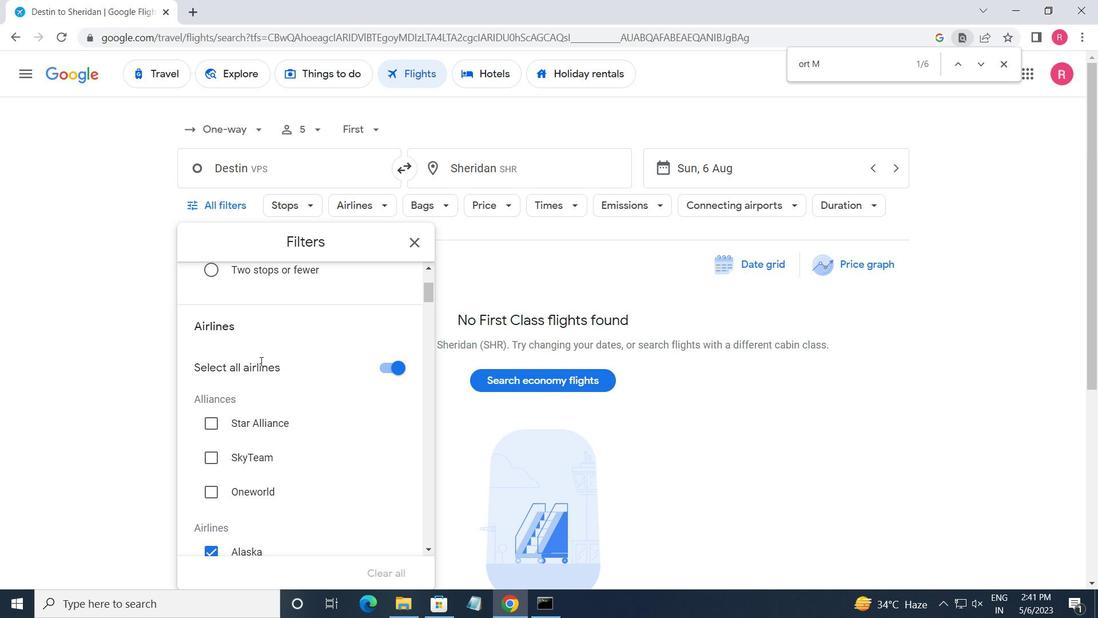 
Action: Mouse moved to (261, 361)
Screenshot: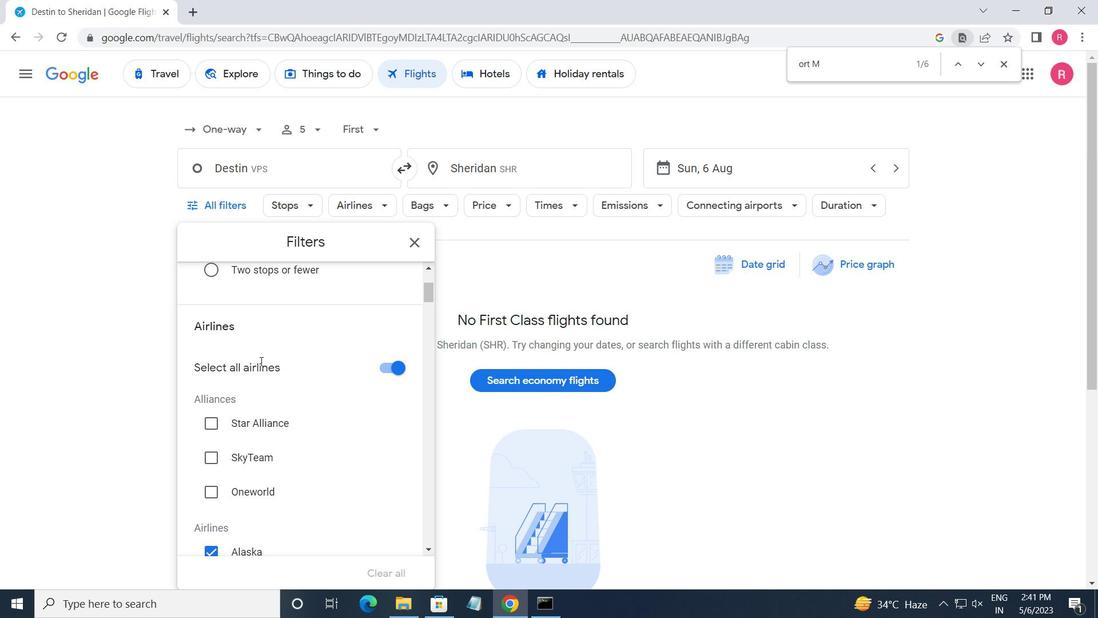 
Action: Mouse scrolled (261, 360) with delta (0, 0)
Screenshot: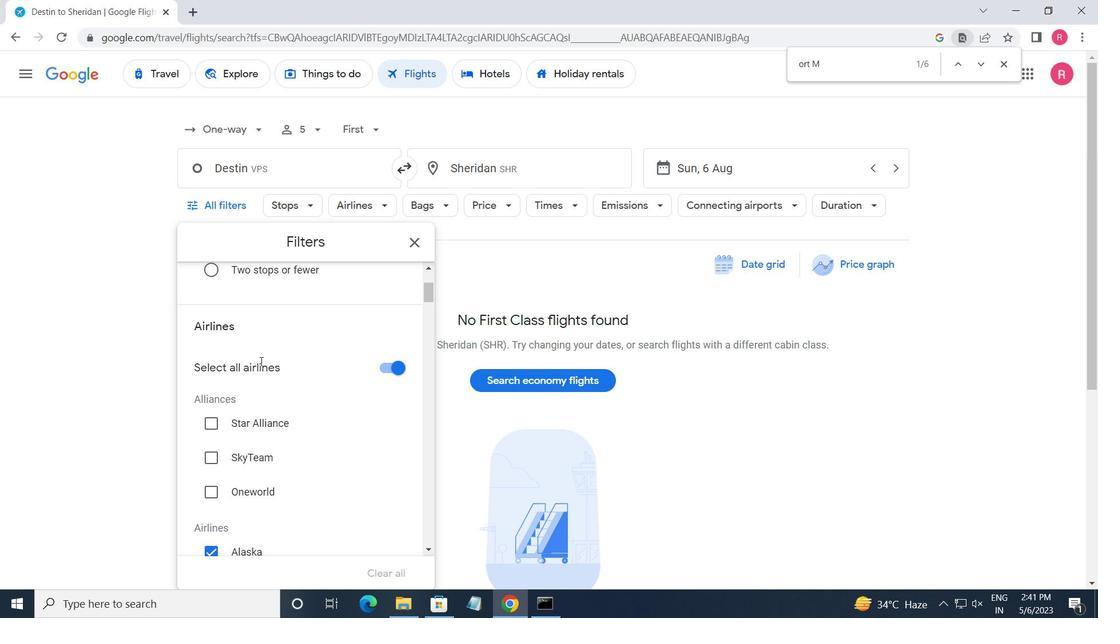 
Action: Mouse moved to (263, 365)
Screenshot: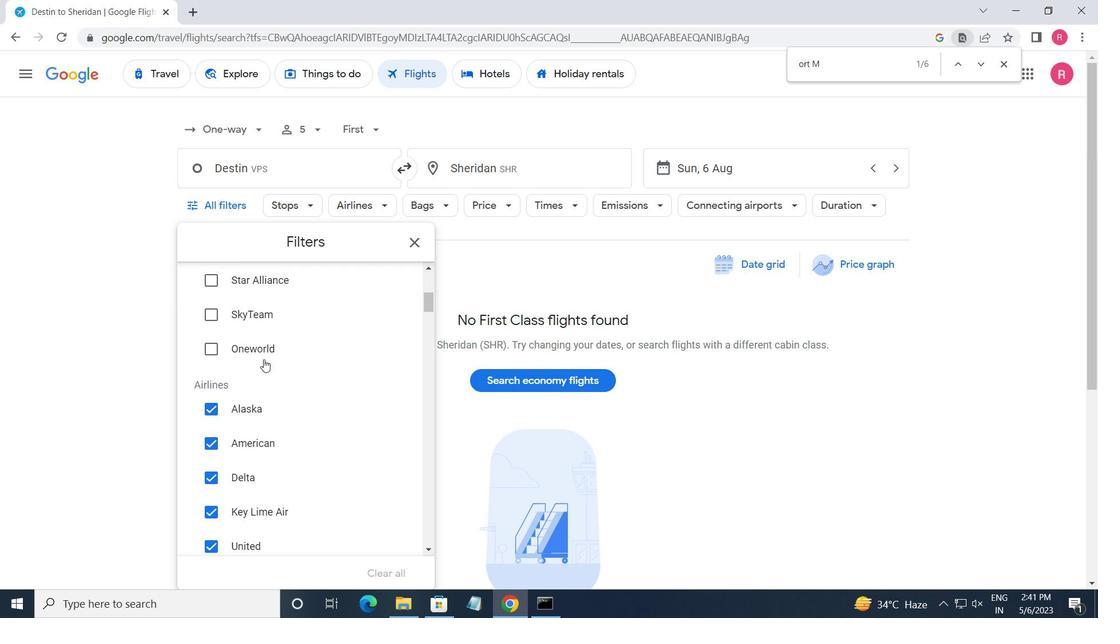 
Action: Mouse scrolled (263, 364) with delta (0, 0)
Screenshot: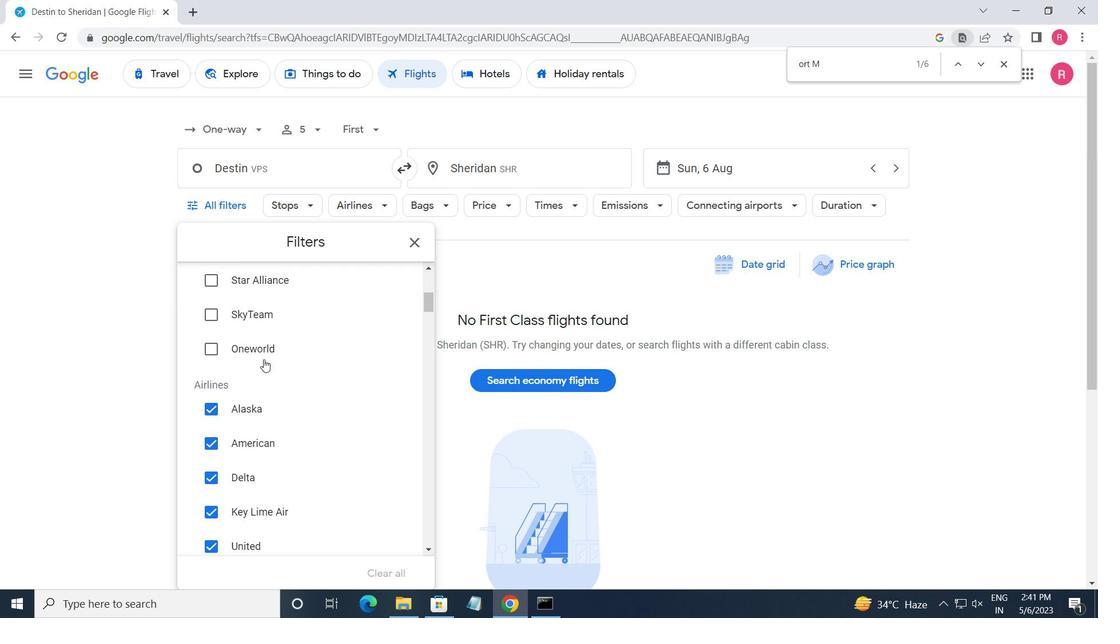 
Action: Mouse moved to (371, 405)
Screenshot: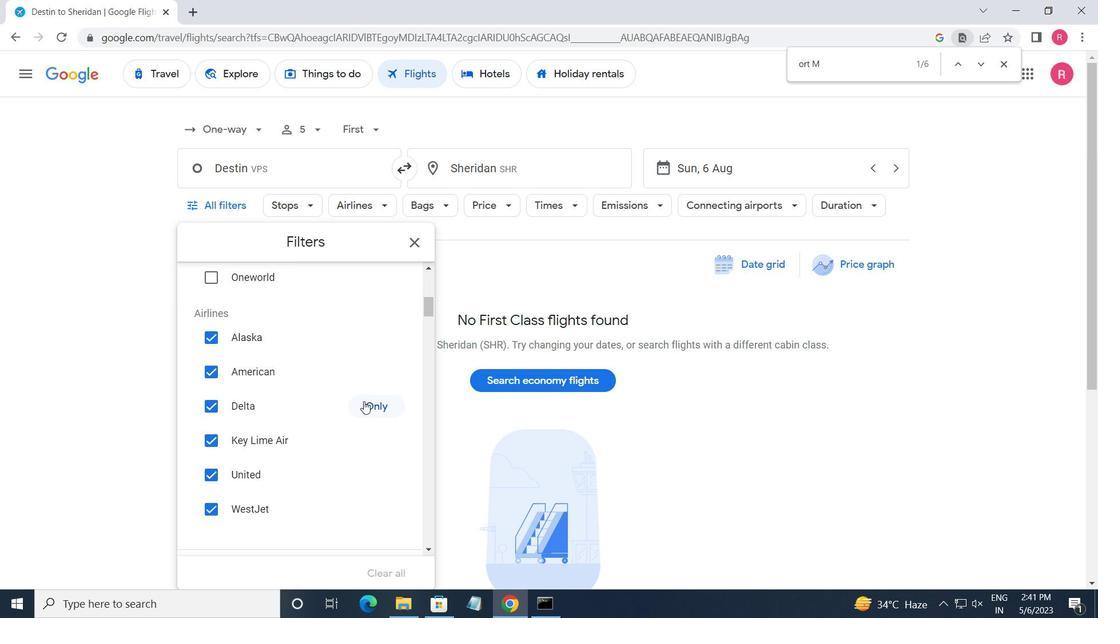 
Action: Mouse pressed left at (371, 405)
Screenshot: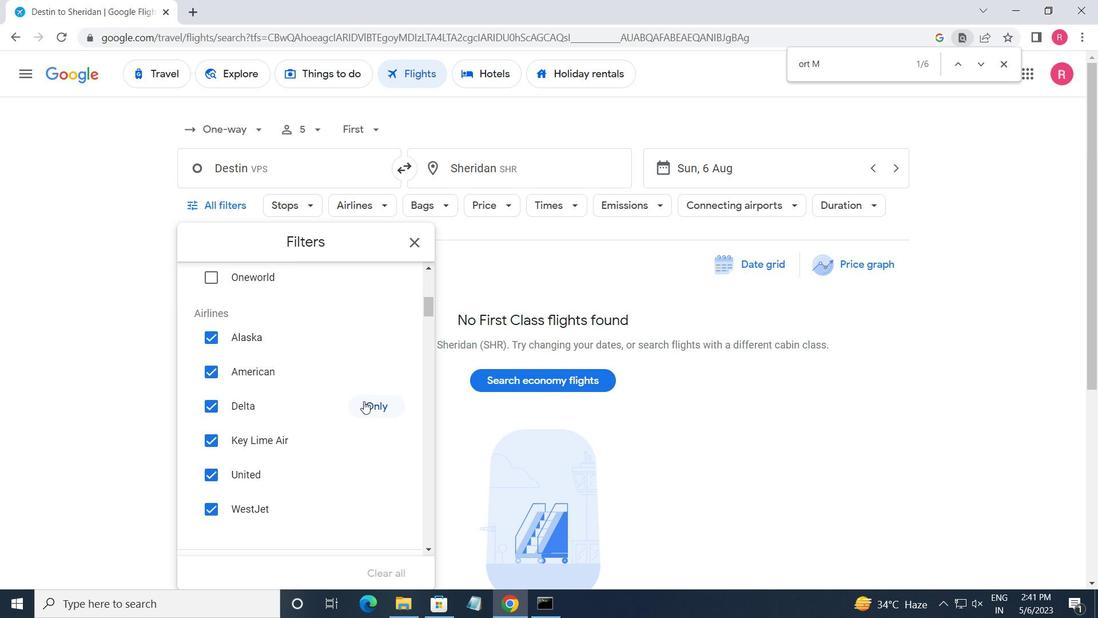 
Action: Mouse moved to (313, 377)
Screenshot: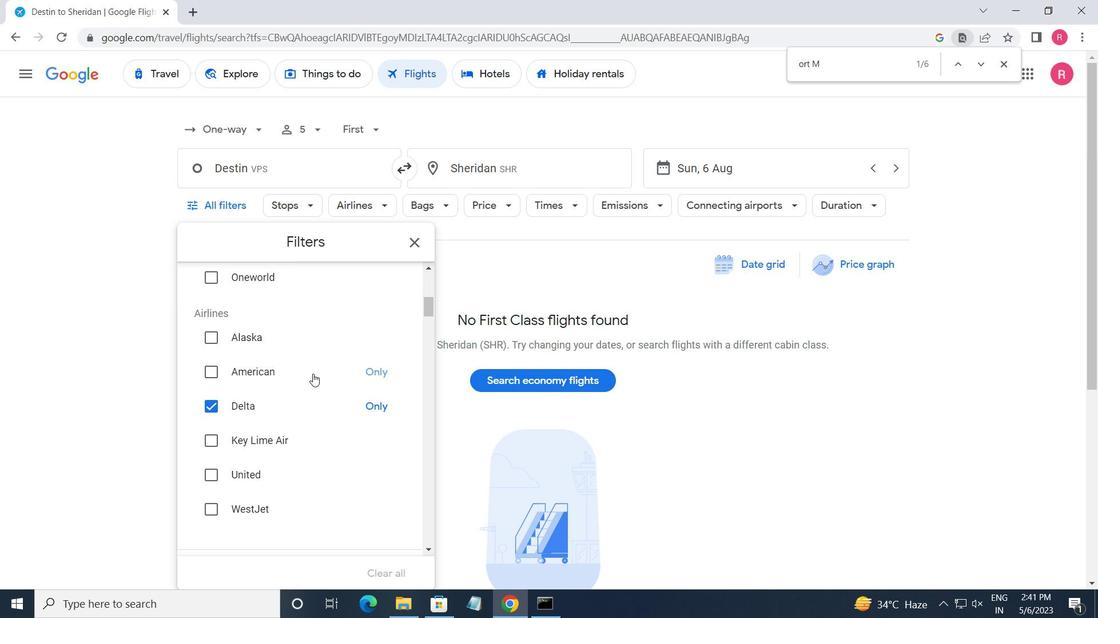 
Action: Mouse scrolled (313, 376) with delta (0, 0)
Screenshot: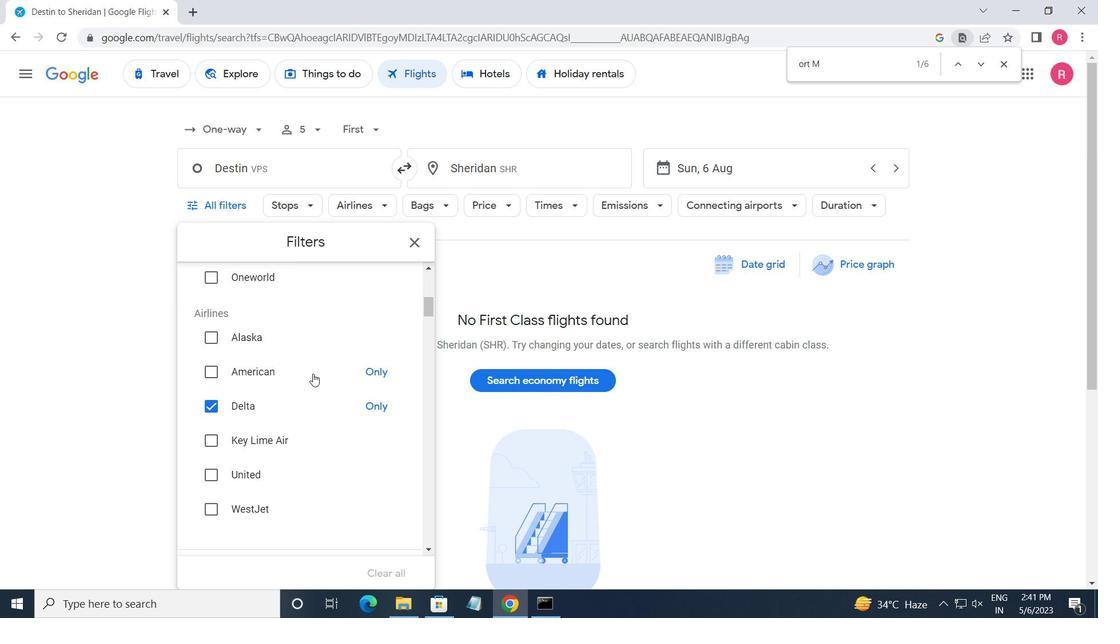 
Action: Mouse moved to (313, 378)
Screenshot: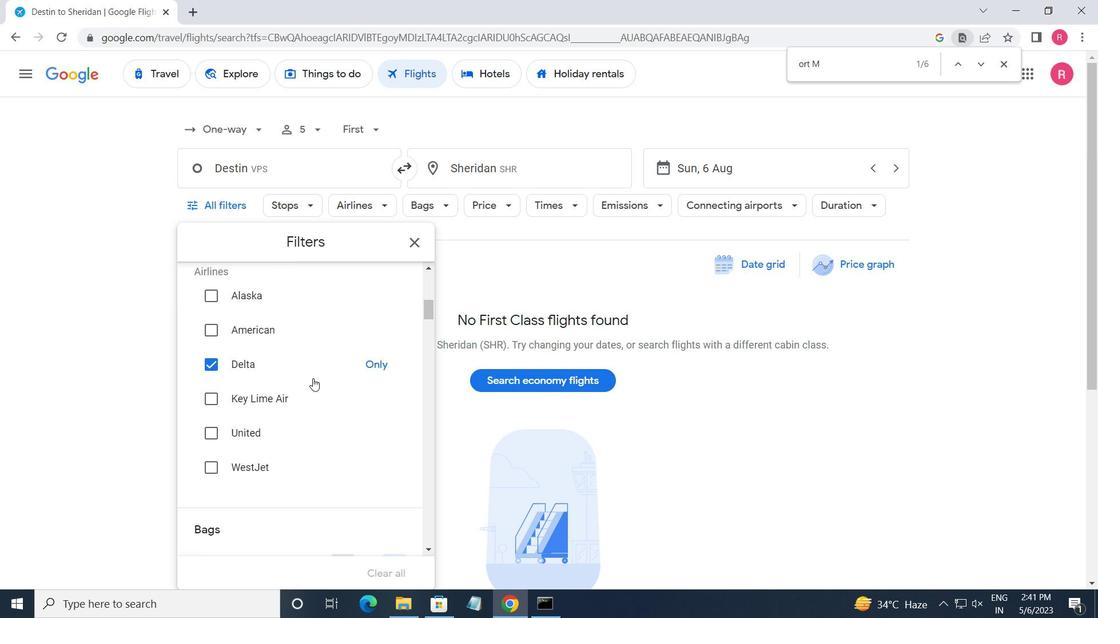 
Action: Mouse scrolled (313, 377) with delta (0, 0)
Screenshot: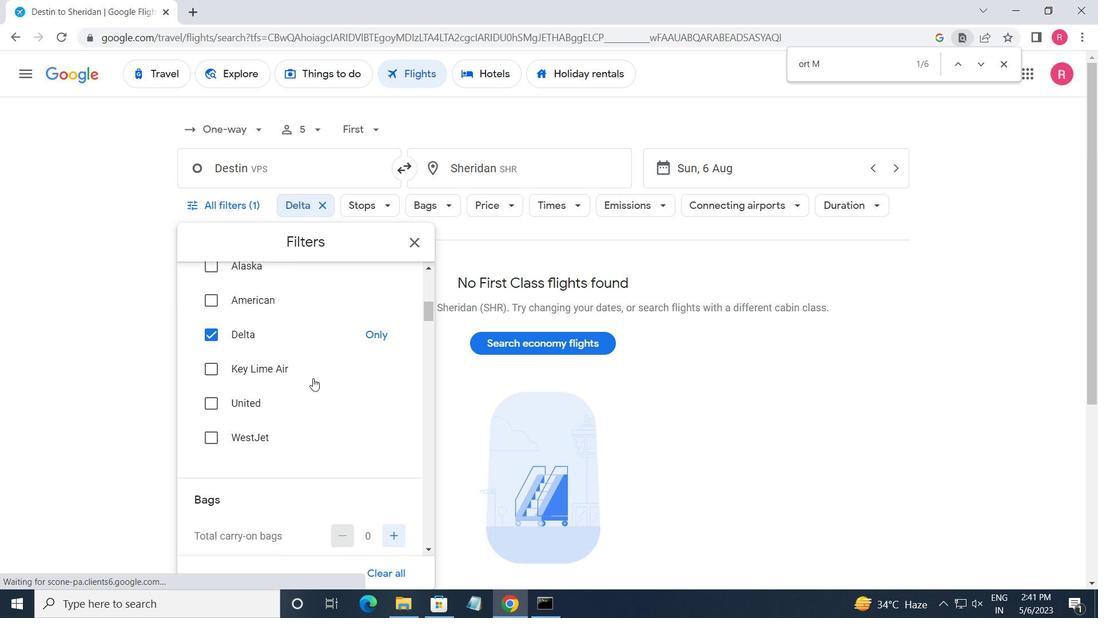 
Action: Mouse scrolled (313, 377) with delta (0, 0)
Screenshot: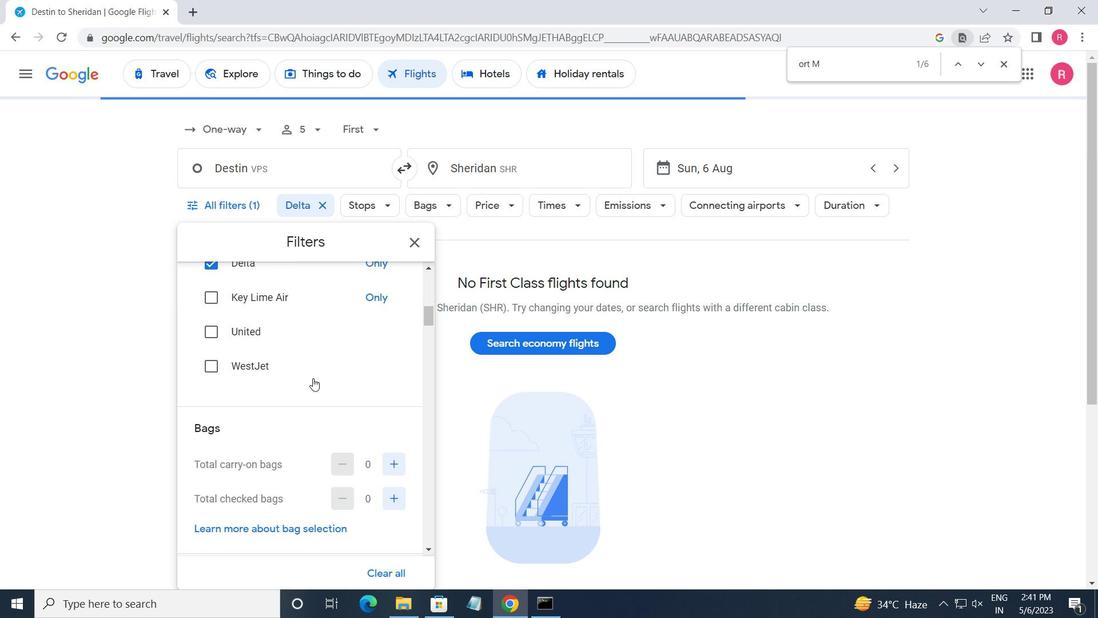
Action: Mouse scrolled (313, 377) with delta (0, 0)
Screenshot: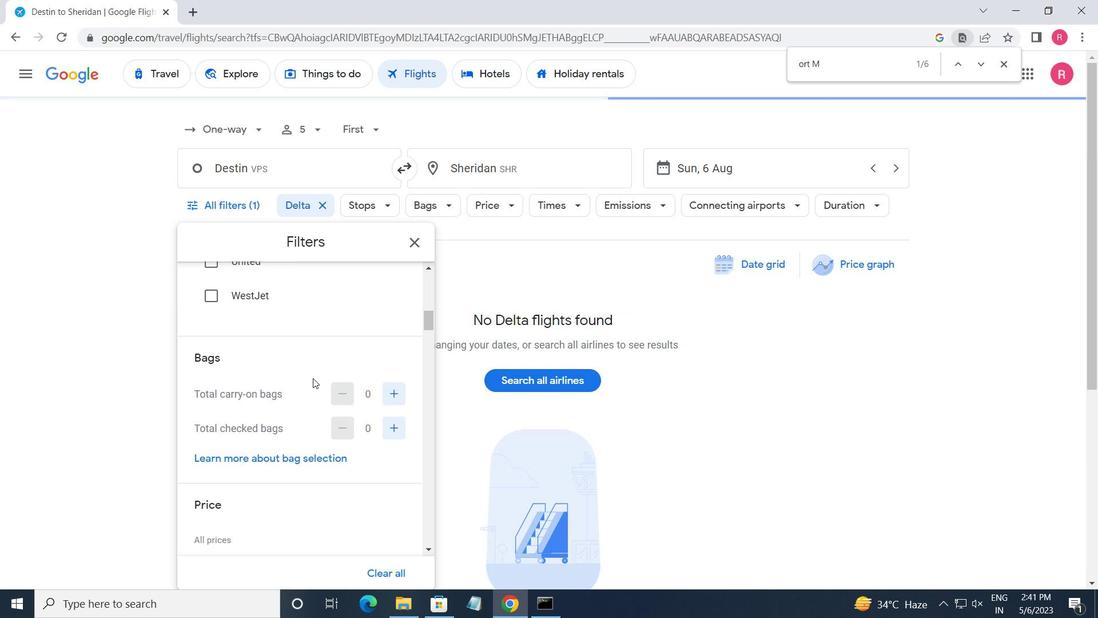 
Action: Mouse moved to (389, 351)
Screenshot: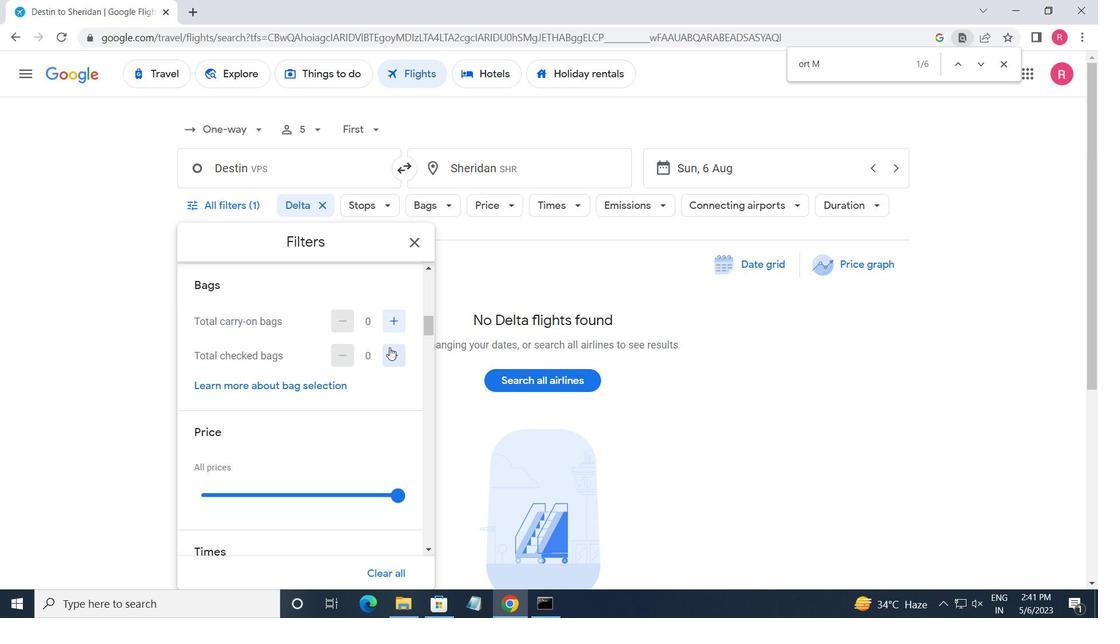 
Action: Mouse pressed left at (389, 351)
Screenshot: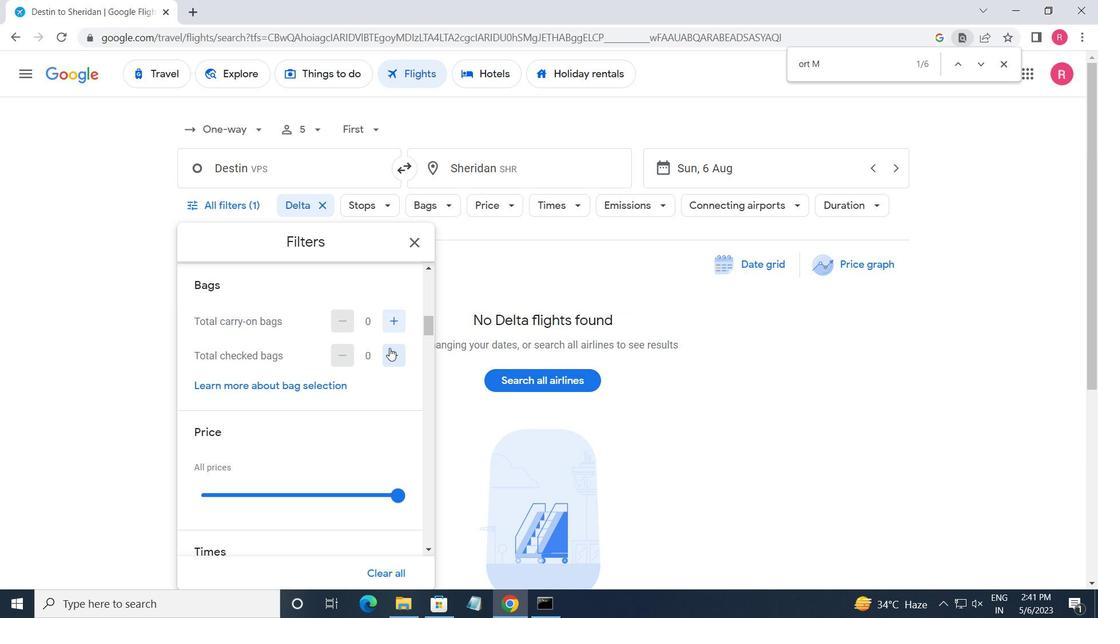 
Action: Mouse moved to (389, 351)
Screenshot: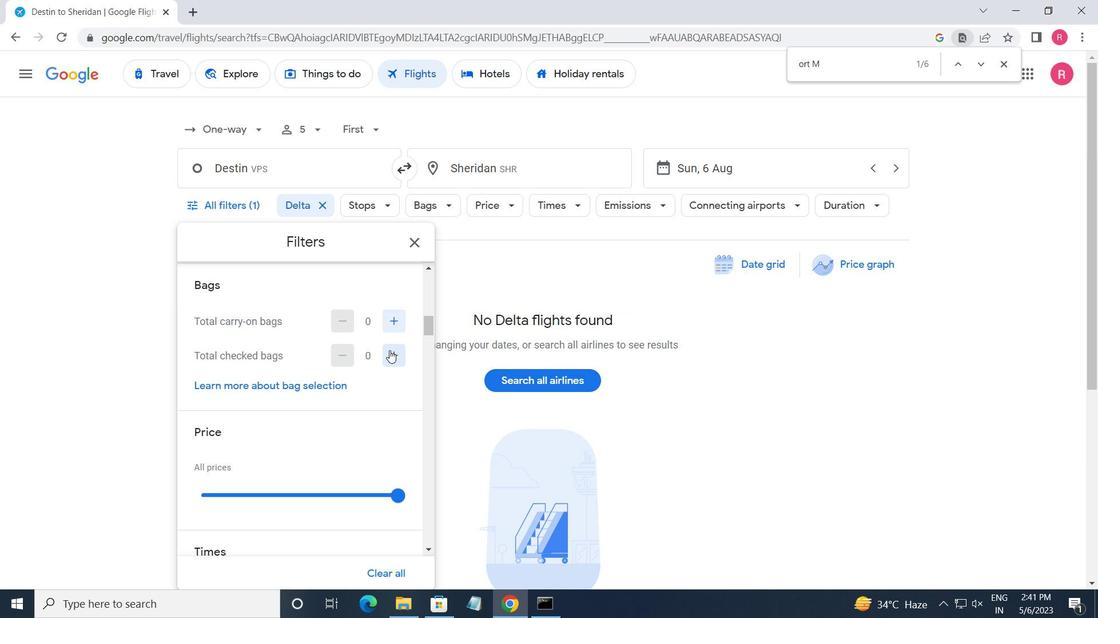 
Action: Mouse pressed left at (389, 351)
Screenshot: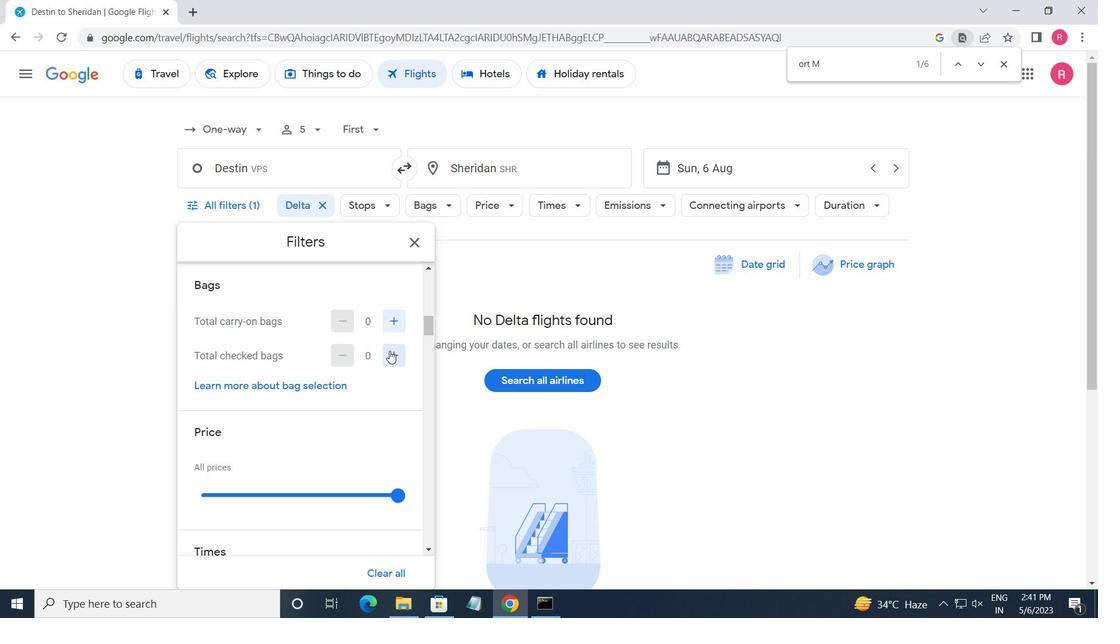 
Action: Mouse moved to (390, 351)
Screenshot: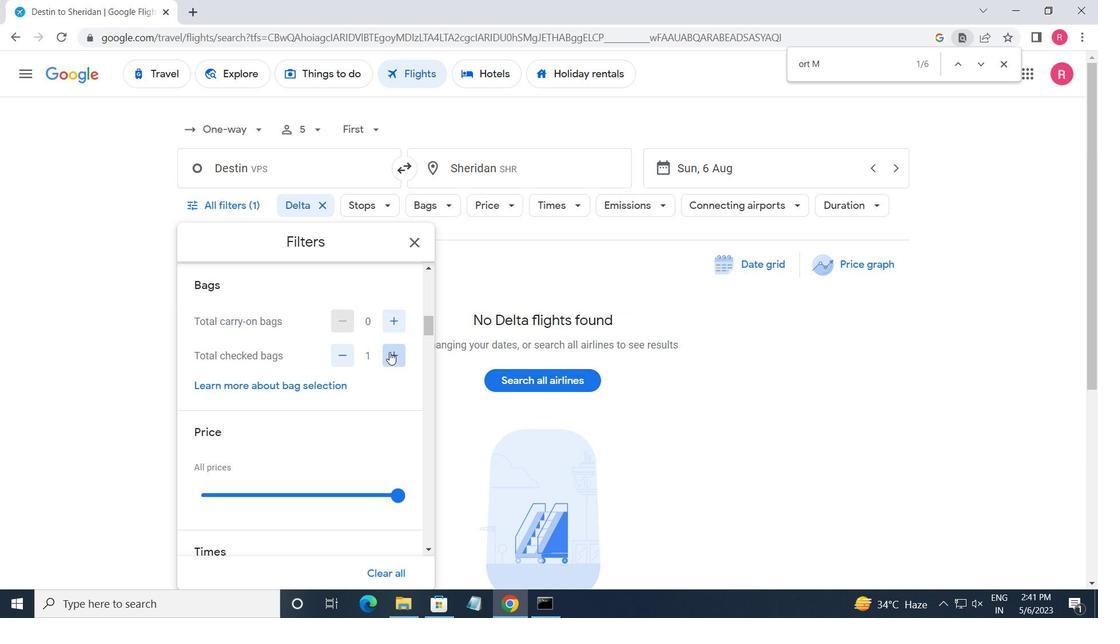 
Action: Mouse pressed left at (390, 351)
Screenshot: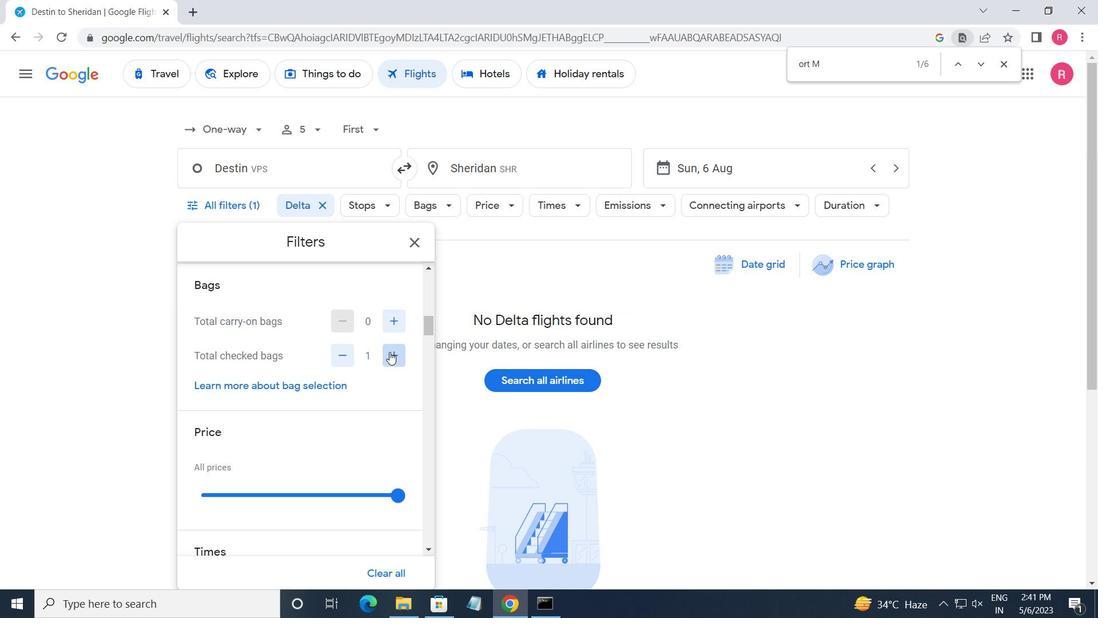 
Action: Mouse moved to (392, 351)
Screenshot: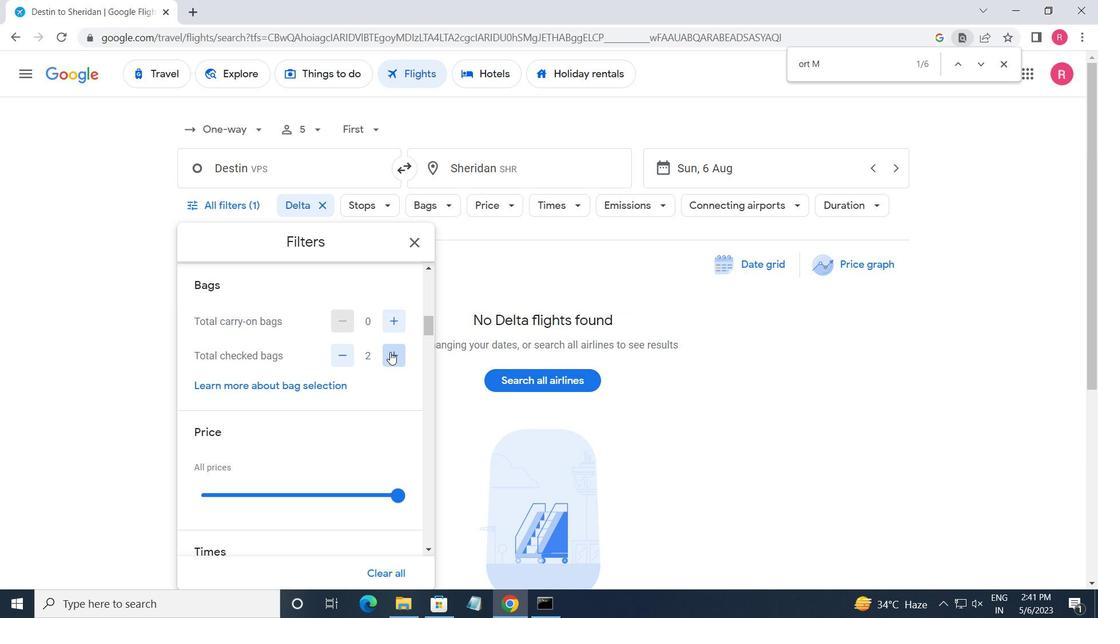 
Action: Mouse pressed left at (392, 351)
Screenshot: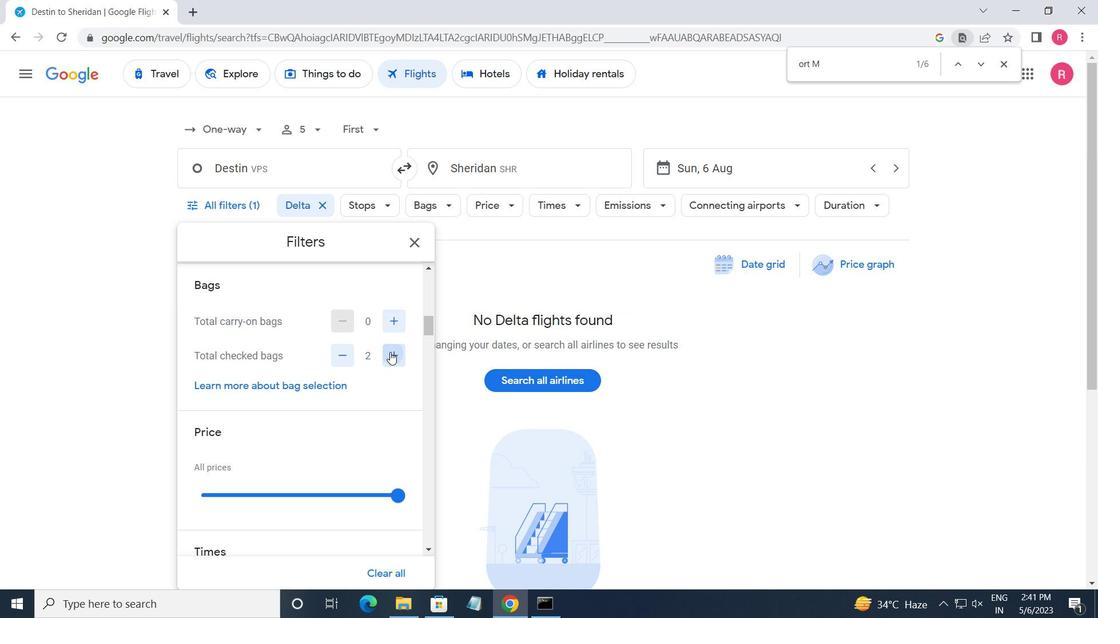
Action: Mouse moved to (392, 351)
Screenshot: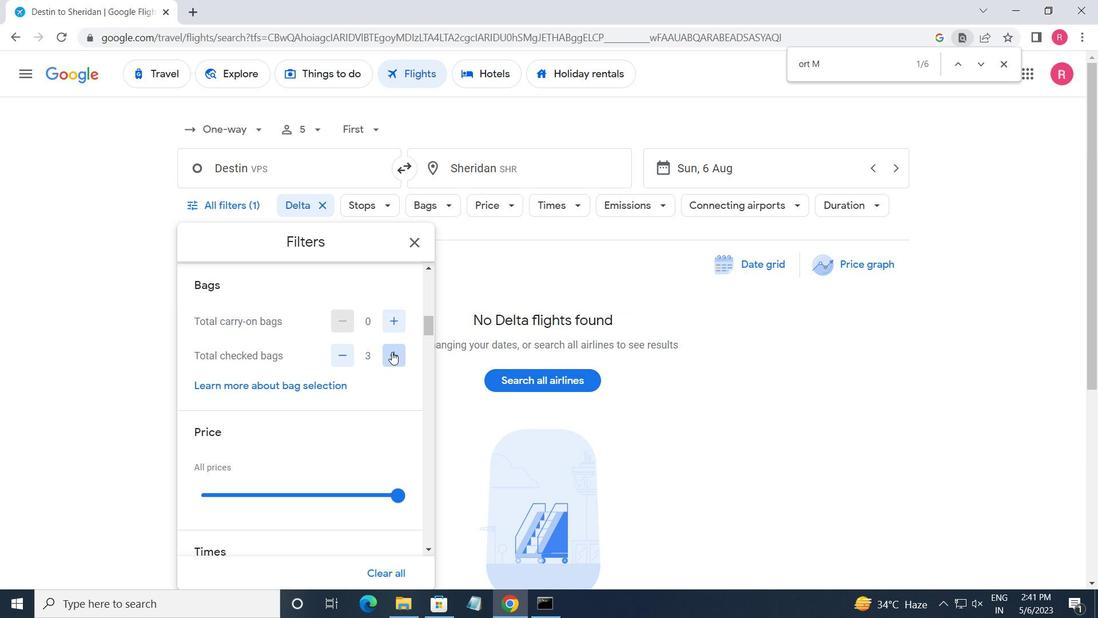 
Action: Mouse pressed left at (392, 351)
Screenshot: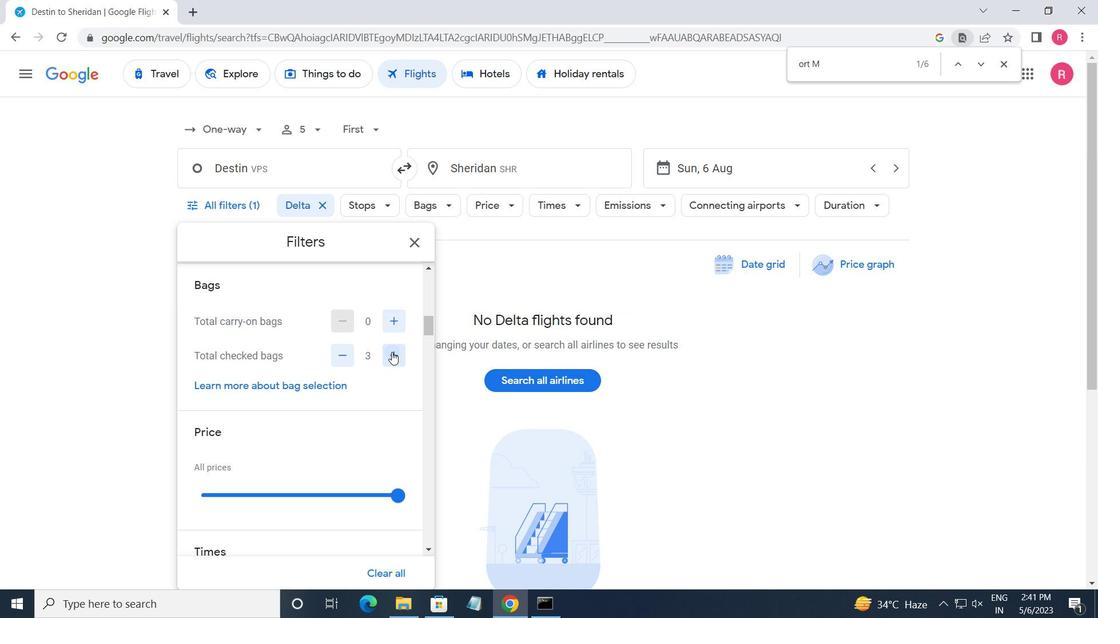 
Action: Mouse moved to (292, 335)
Screenshot: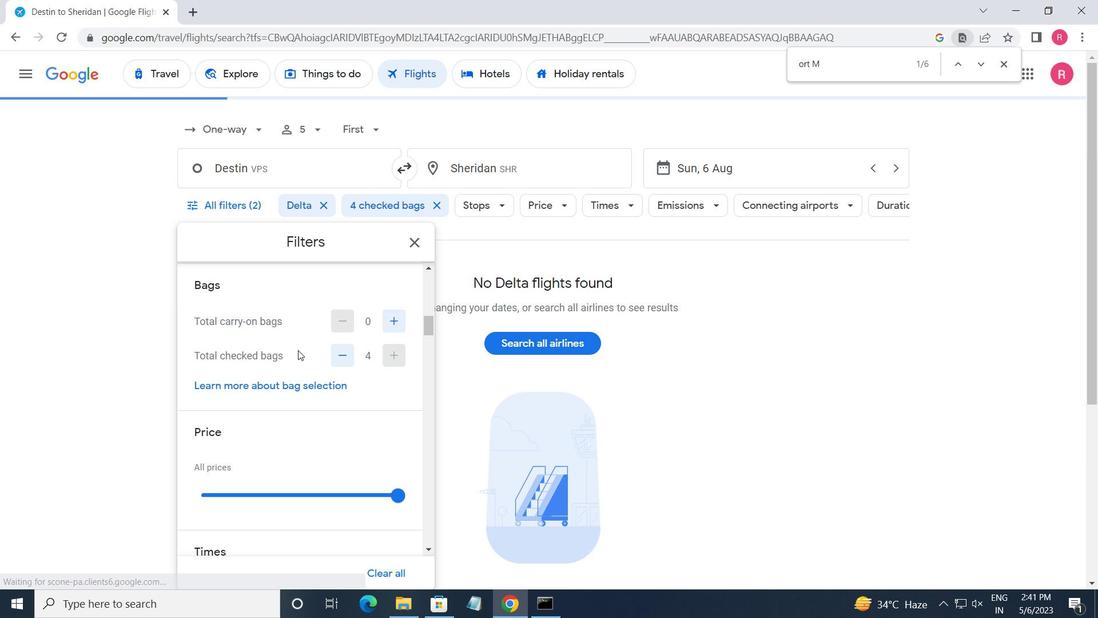 
Action: Mouse scrolled (292, 334) with delta (0, 0)
Screenshot: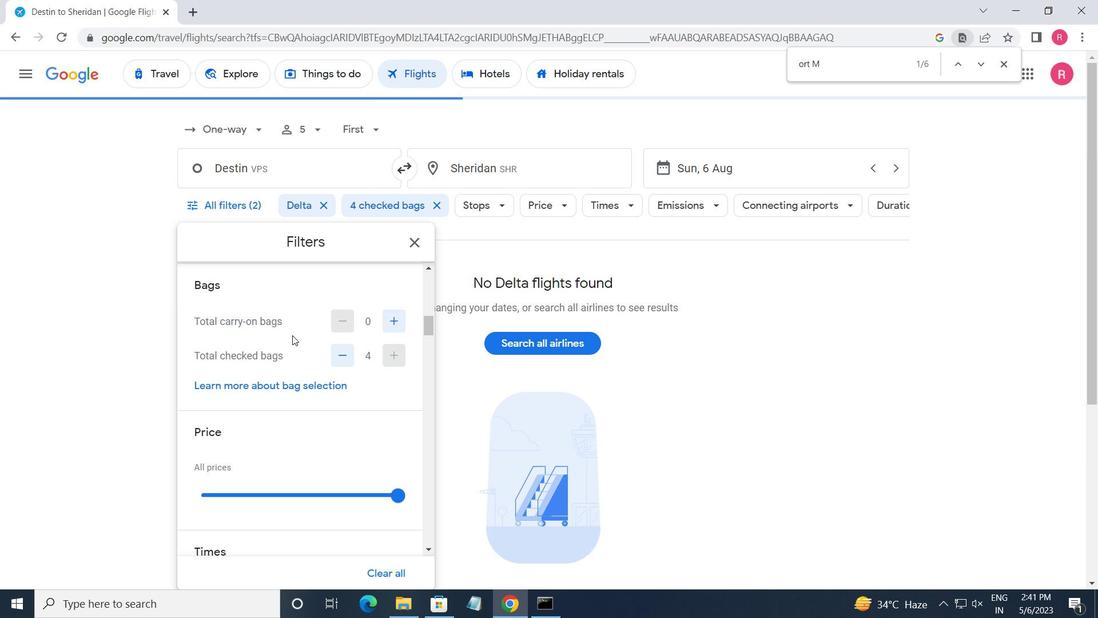 
Action: Mouse moved to (307, 339)
Screenshot: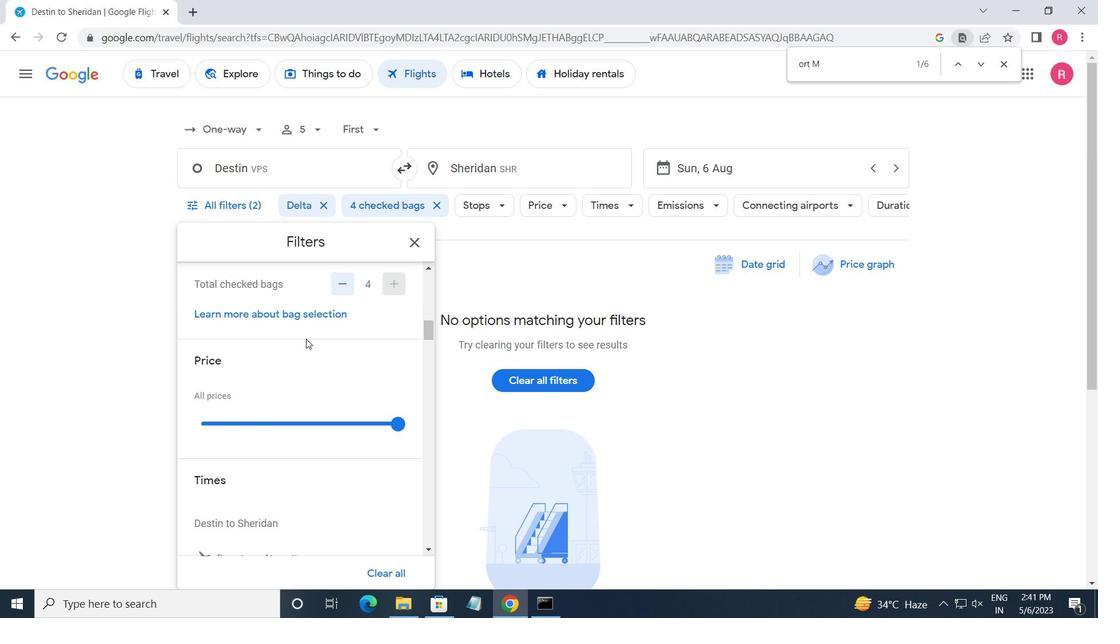 
Action: Mouse scrolled (307, 339) with delta (0, 0)
Screenshot: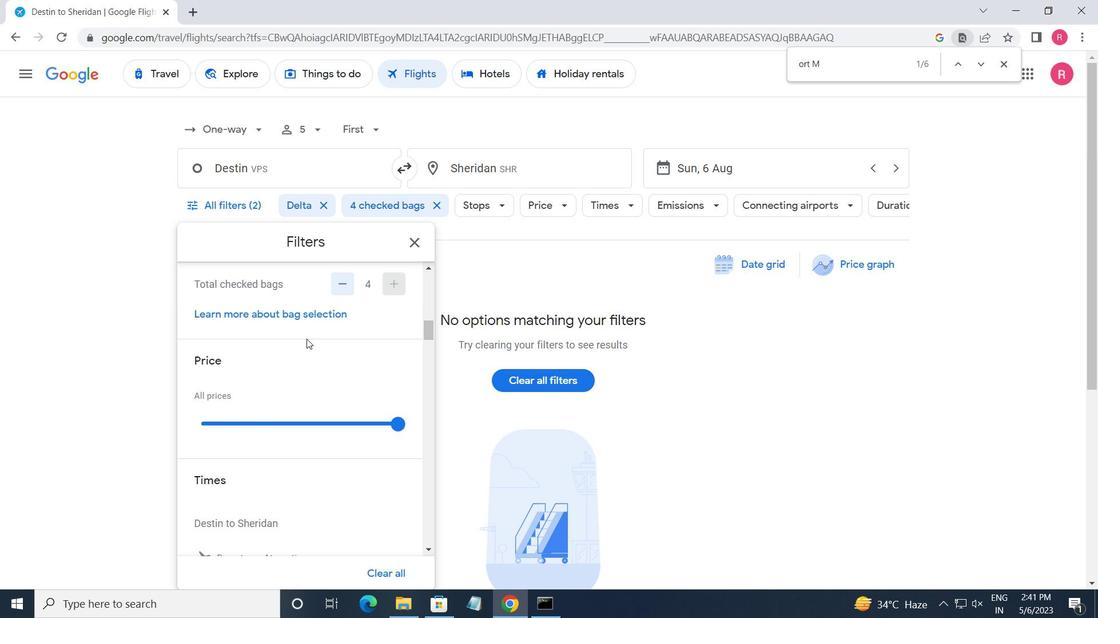
Action: Mouse moved to (399, 348)
Screenshot: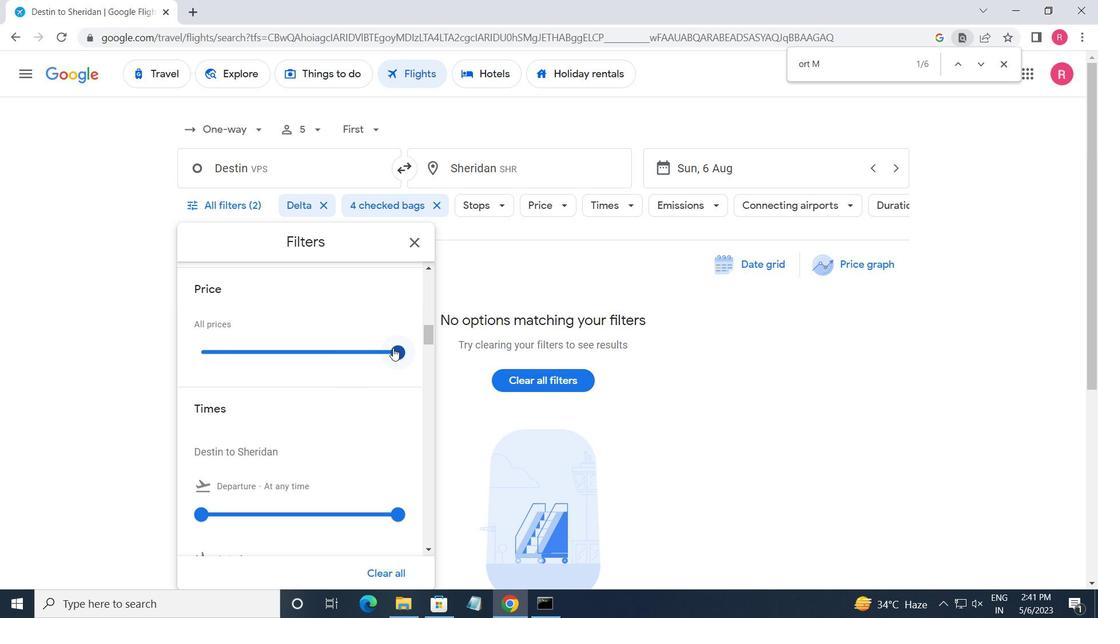 
Action: Mouse pressed left at (399, 348)
Screenshot: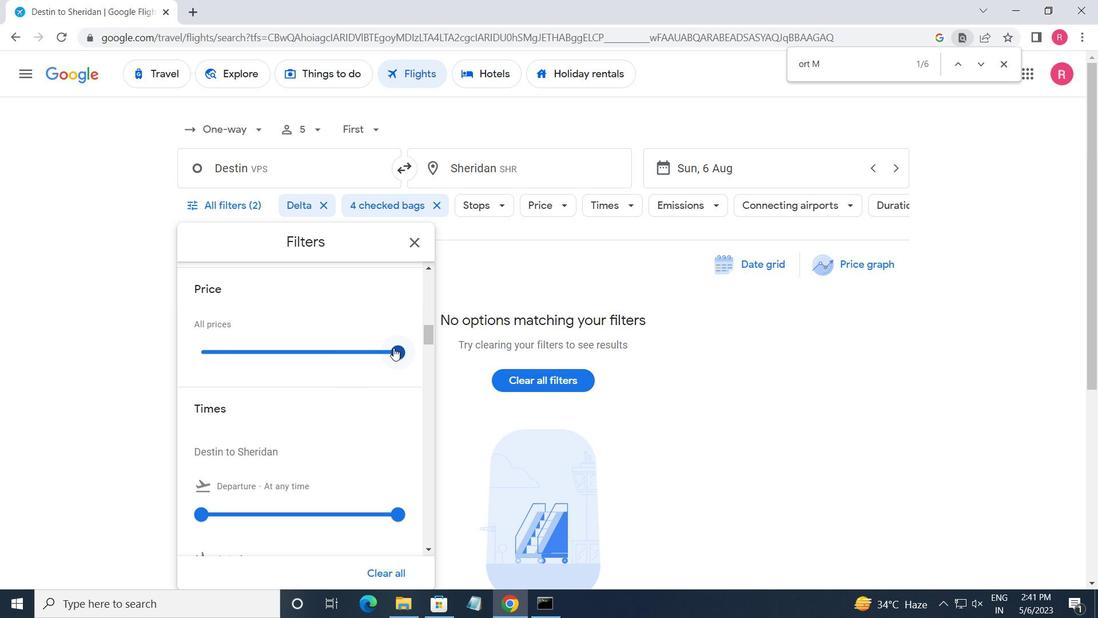 
Action: Mouse moved to (349, 402)
Screenshot: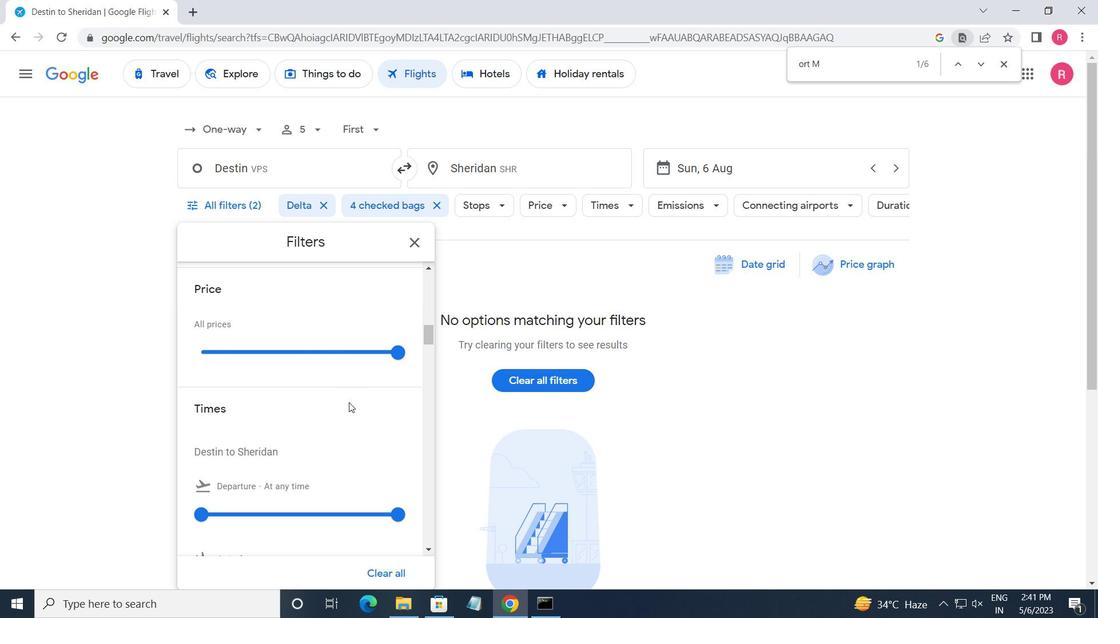 
Action: Mouse scrolled (349, 402) with delta (0, 0)
Screenshot: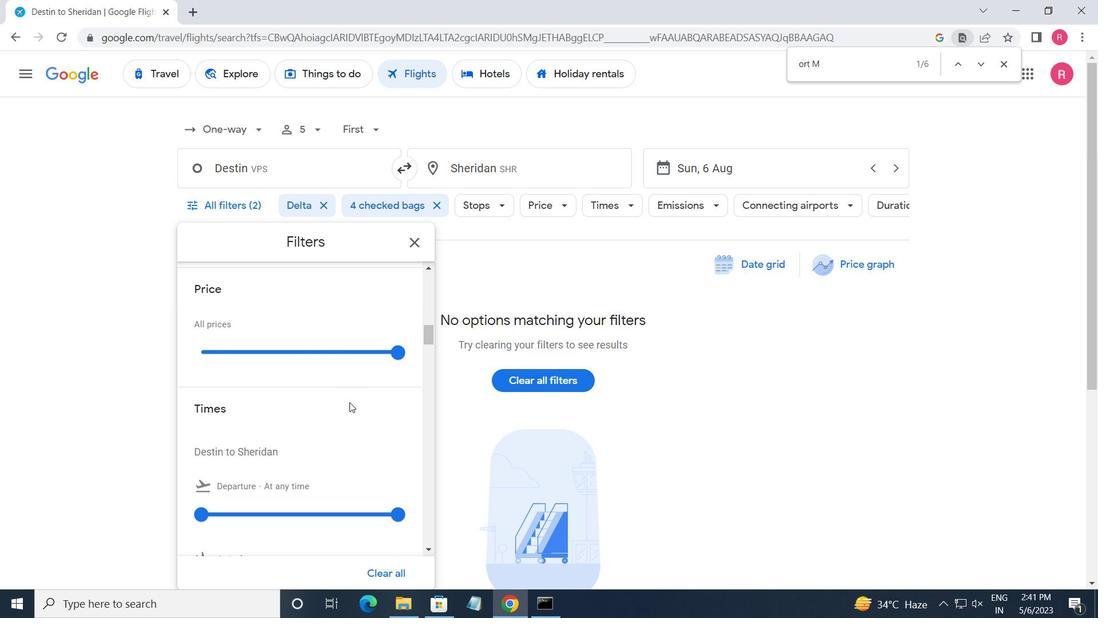 
Action: Mouse moved to (350, 402)
Screenshot: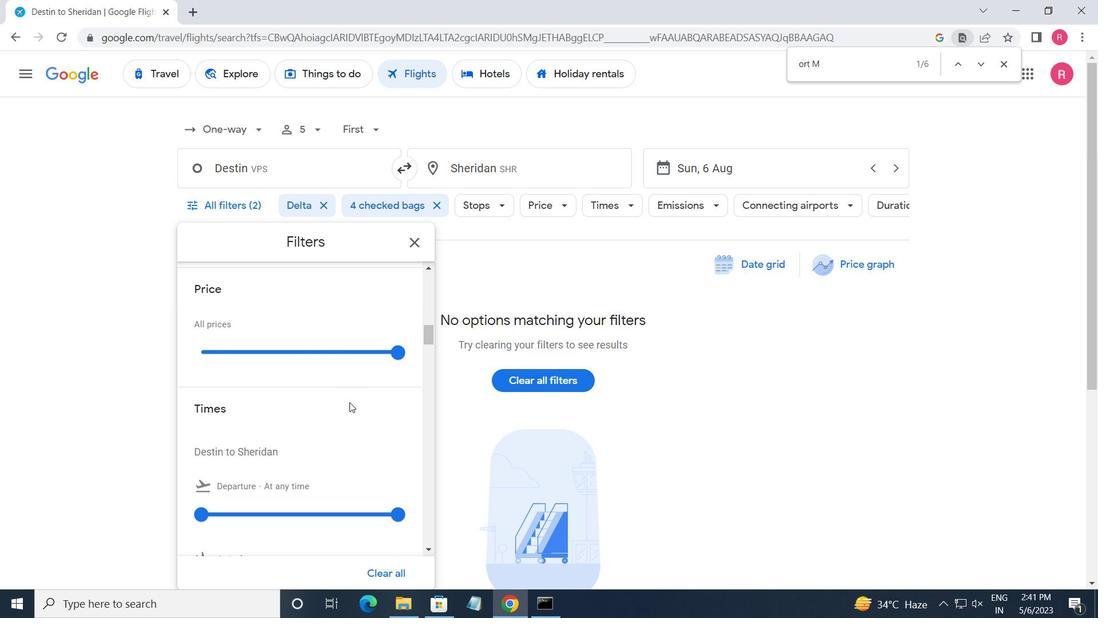 
Action: Mouse scrolled (350, 402) with delta (0, 0)
Screenshot: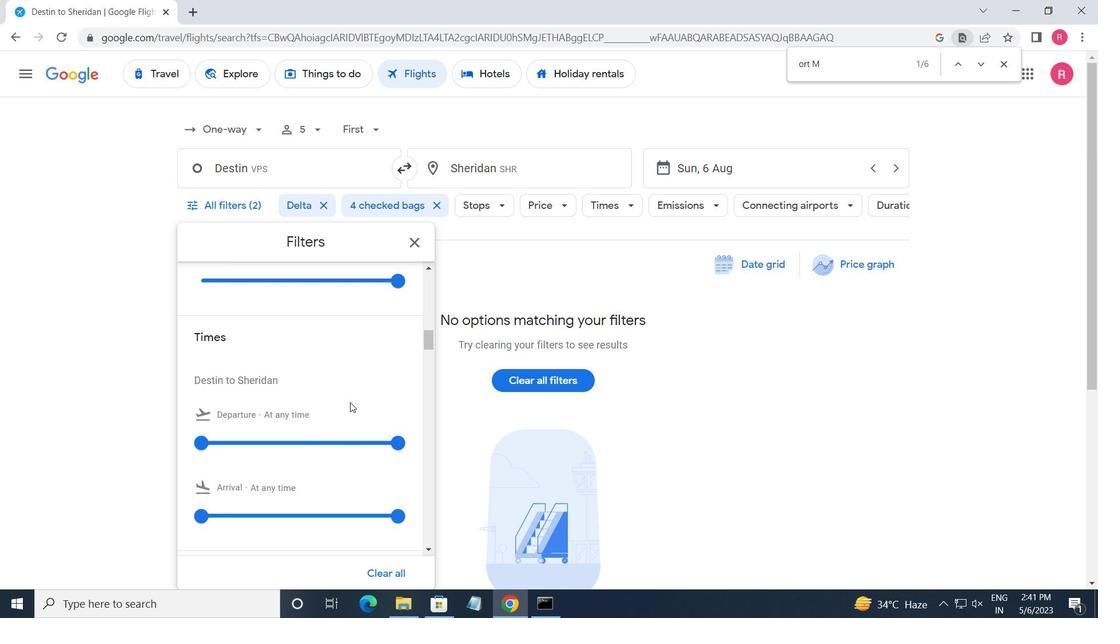 
Action: Mouse moved to (205, 374)
Screenshot: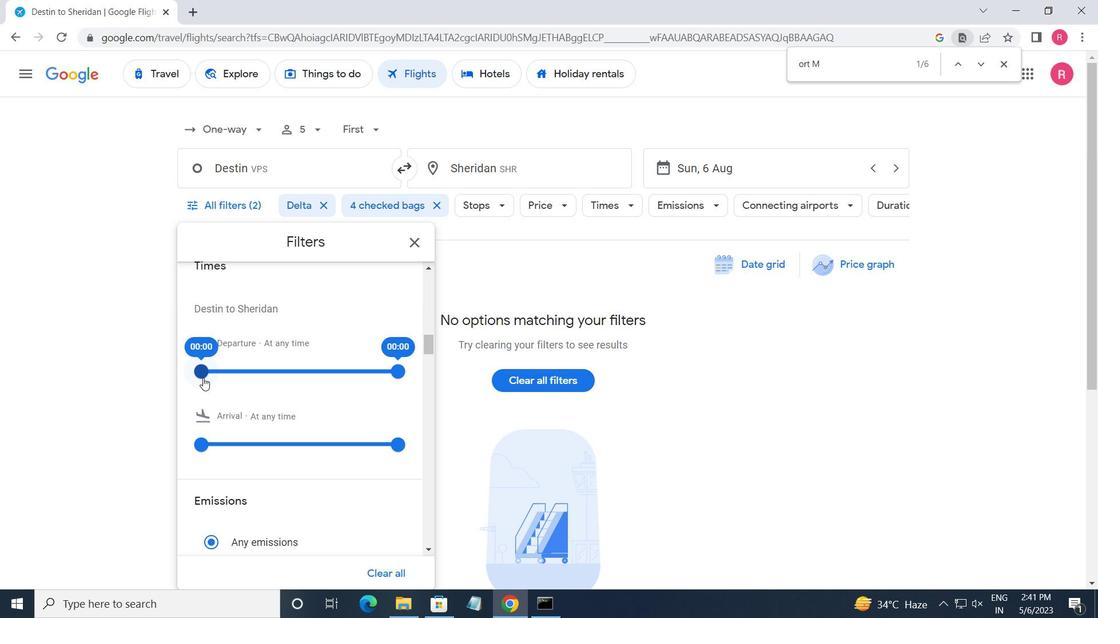 
Action: Mouse pressed left at (205, 374)
Screenshot: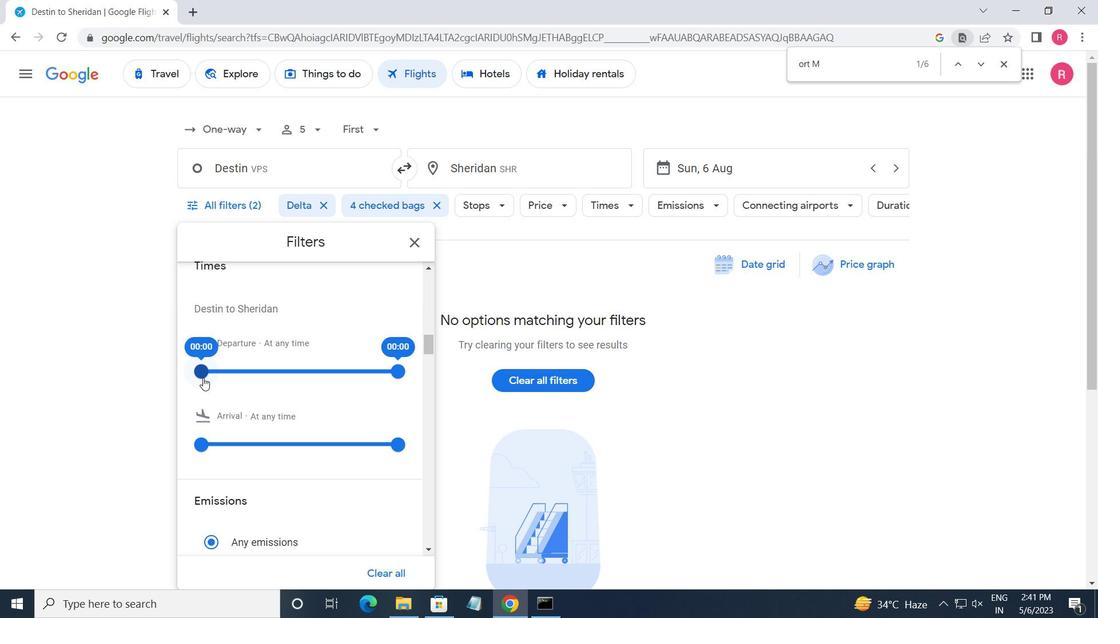 
Action: Mouse moved to (396, 370)
Screenshot: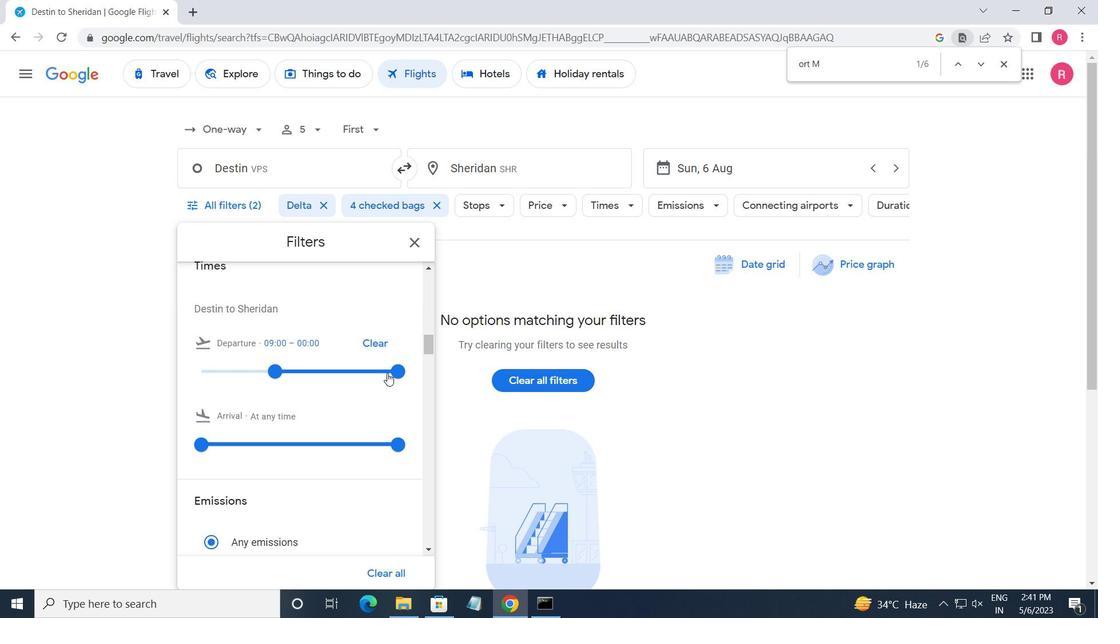 
Action: Mouse pressed left at (396, 370)
Screenshot: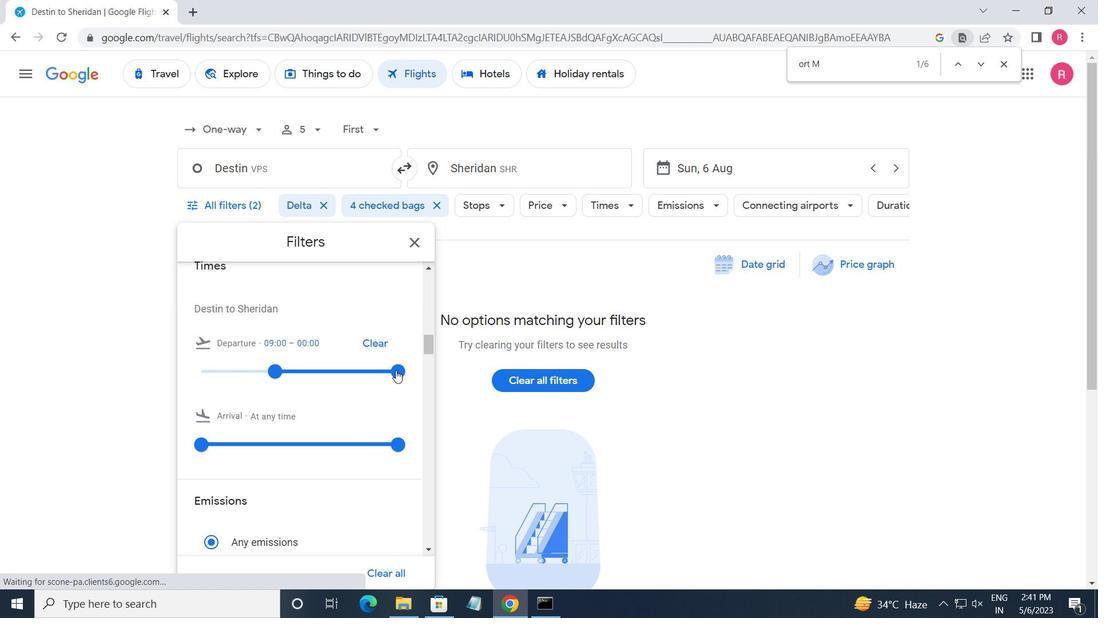 
Action: Mouse moved to (406, 246)
Screenshot: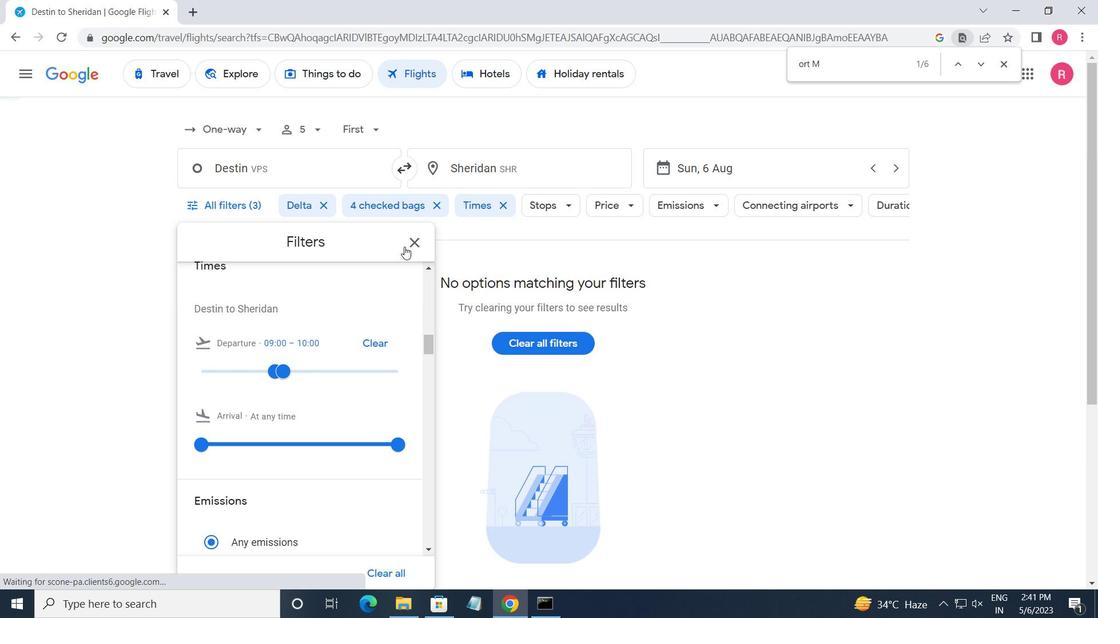 
Action: Mouse pressed left at (406, 246)
Screenshot: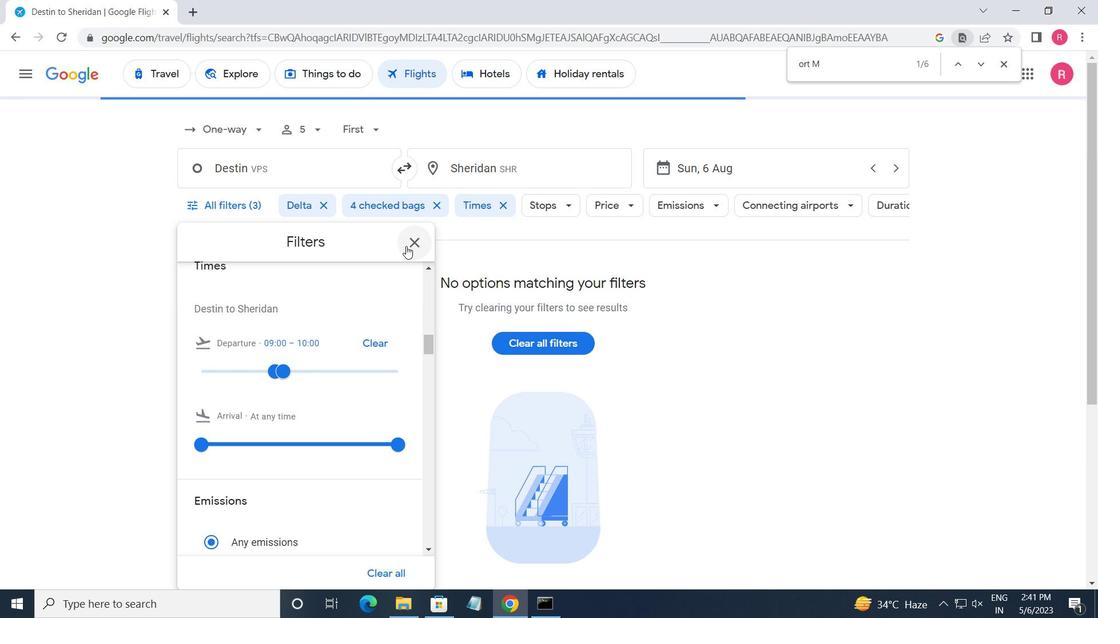 
Action: Mouse moved to (413, 243)
Screenshot: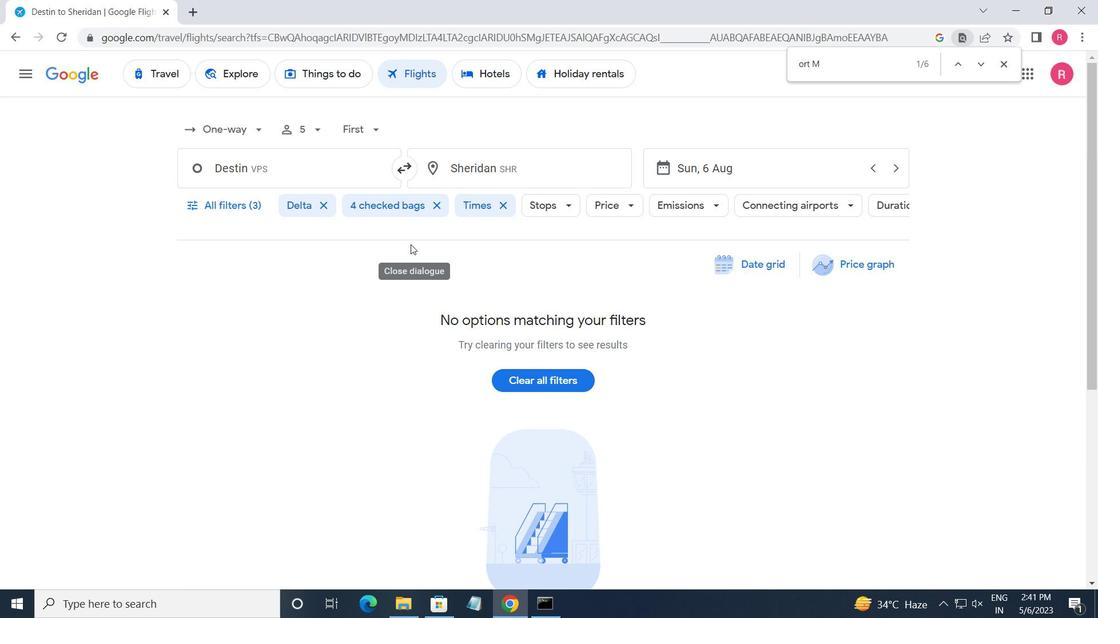 
